 Task: For heading  Tahoma with underline.  font size for heading20,  'Change the font style of data to'Arial.  and font size to 12,  Change the alignment of both headline & data to Align left.  In the sheet  Data Analysis Templatebook
Action: Mouse moved to (110, 108)
Screenshot: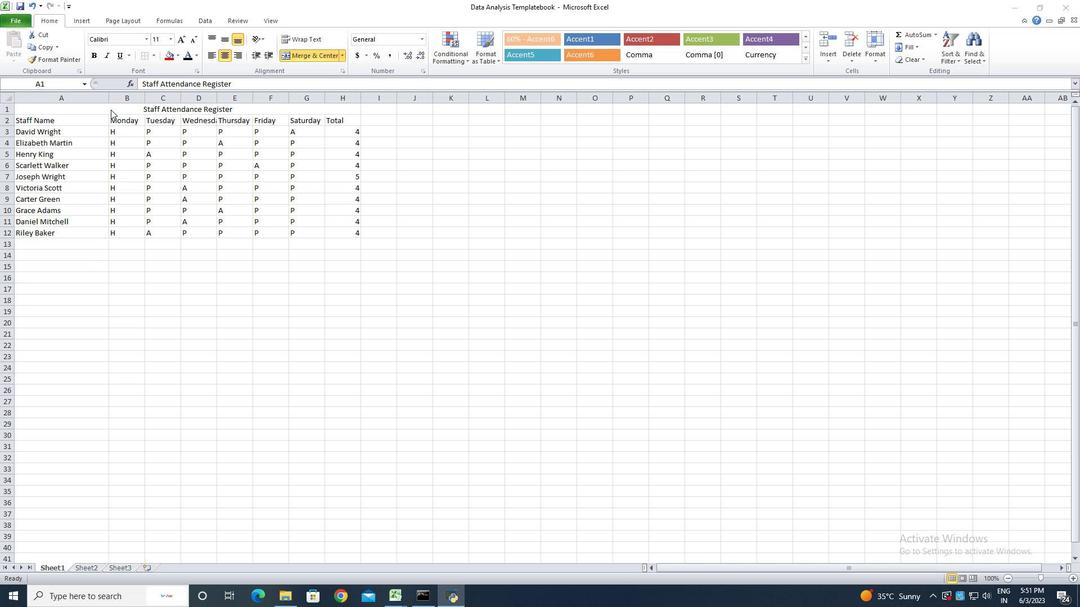 
Action: Mouse pressed left at (110, 108)
Screenshot: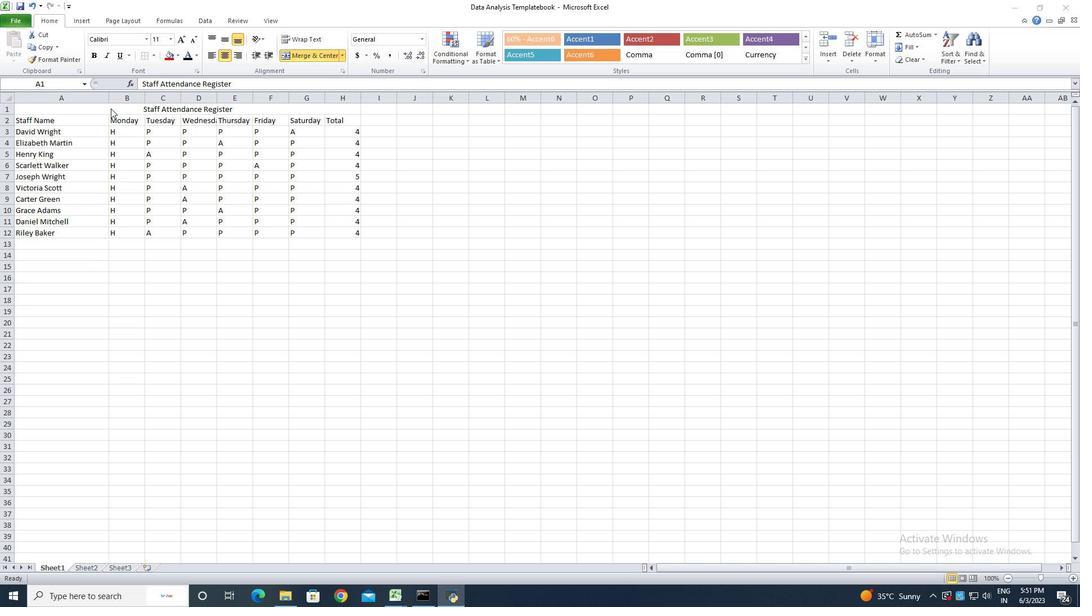 
Action: Mouse moved to (144, 39)
Screenshot: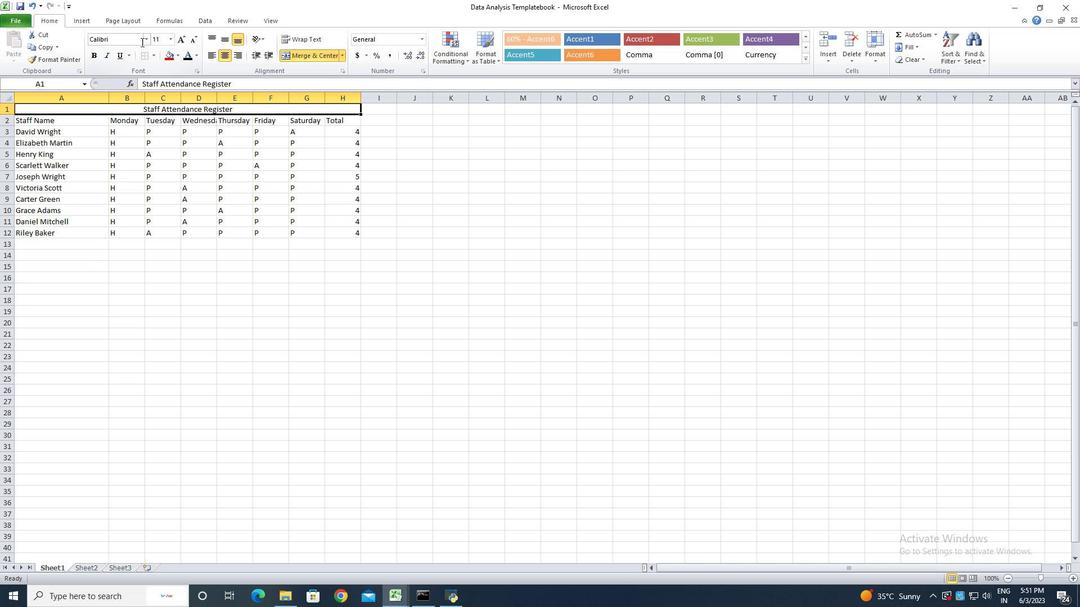 
Action: Mouse pressed left at (144, 39)
Screenshot: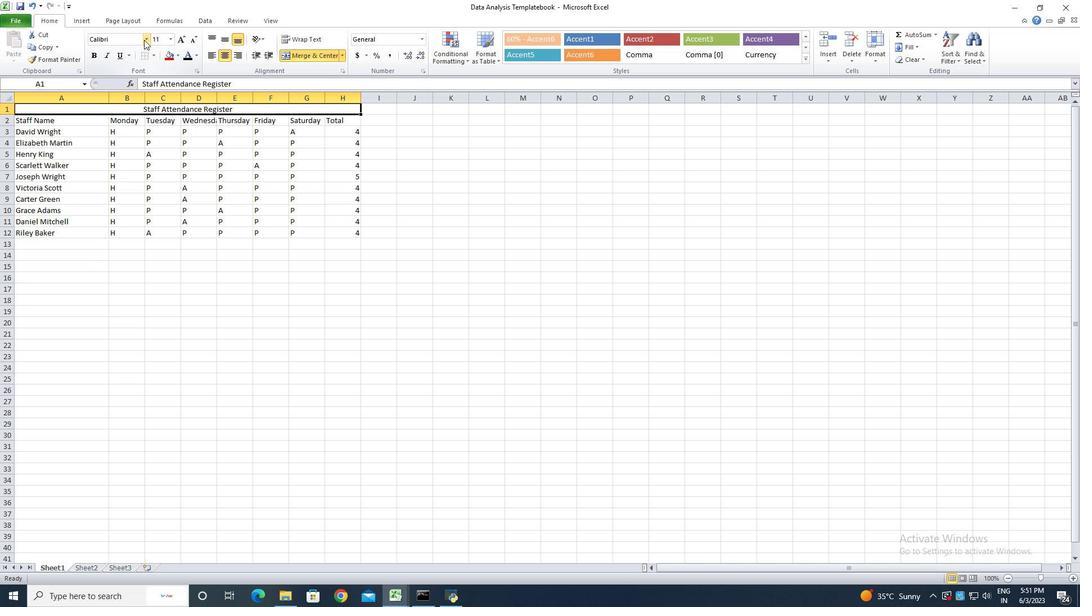 
Action: Mouse moved to (142, 39)
Screenshot: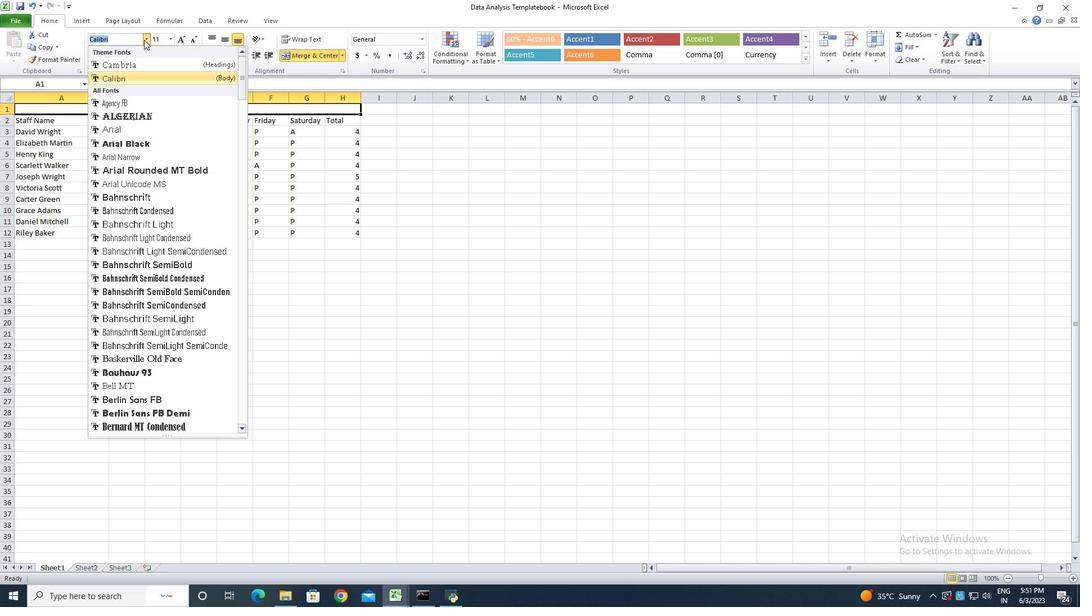 
Action: Key pressed <Key.shift><Key.shift><Key.shift>Tahoma
Screenshot: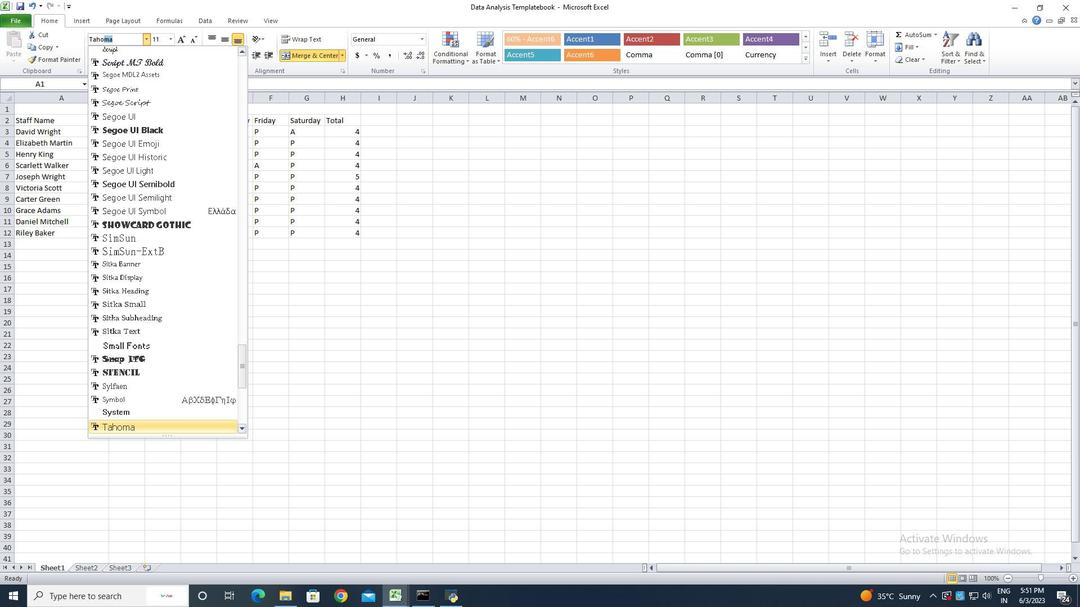 
Action: Mouse moved to (127, 430)
Screenshot: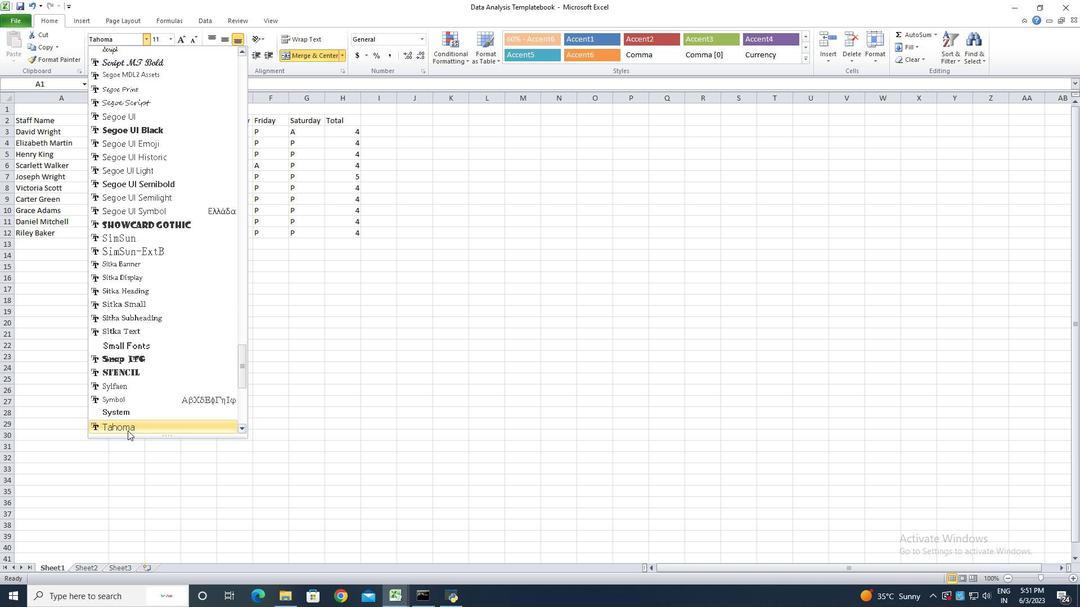 
Action: Mouse pressed left at (127, 430)
Screenshot: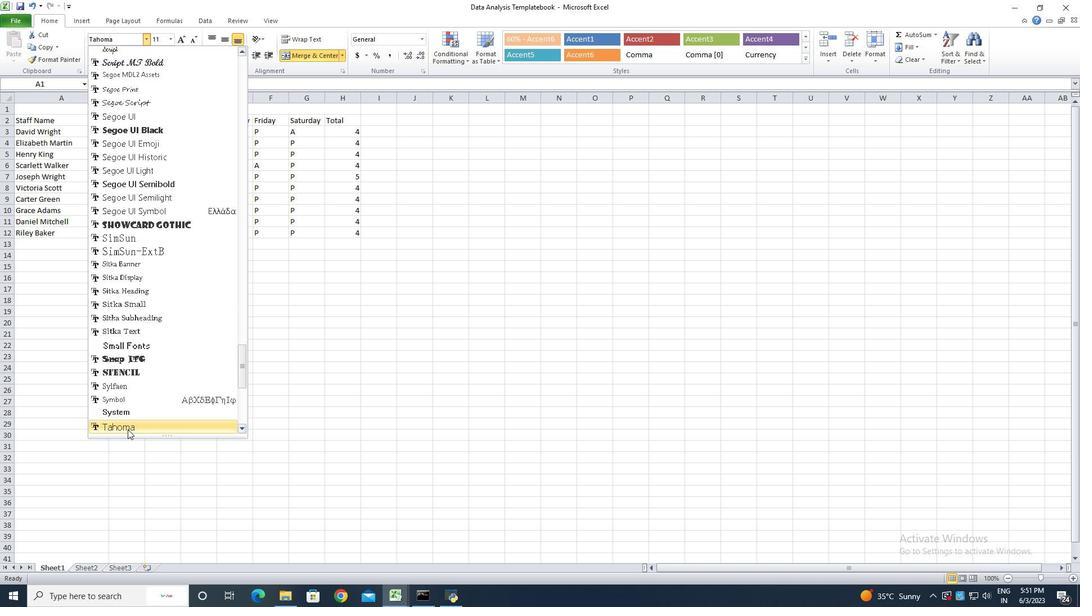 
Action: Mouse moved to (118, 57)
Screenshot: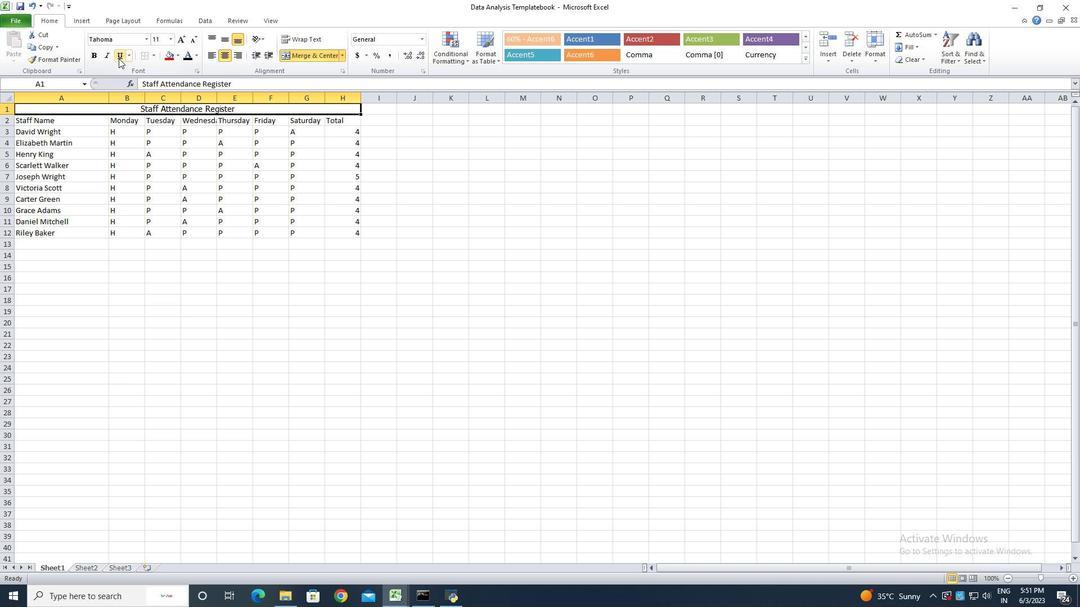 
Action: Mouse pressed left at (118, 57)
Screenshot: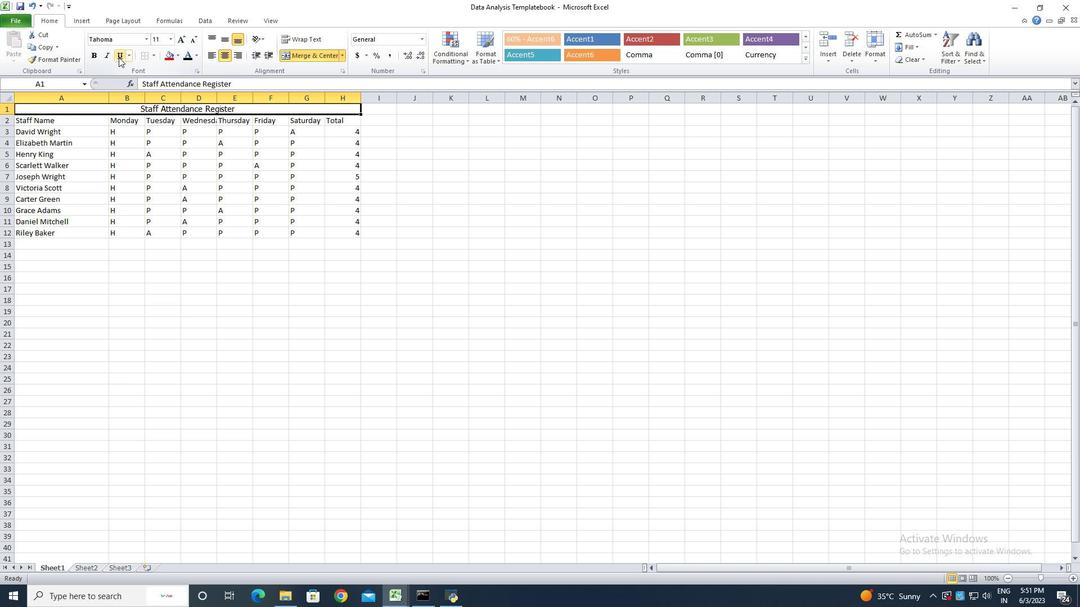 
Action: Mouse moved to (181, 37)
Screenshot: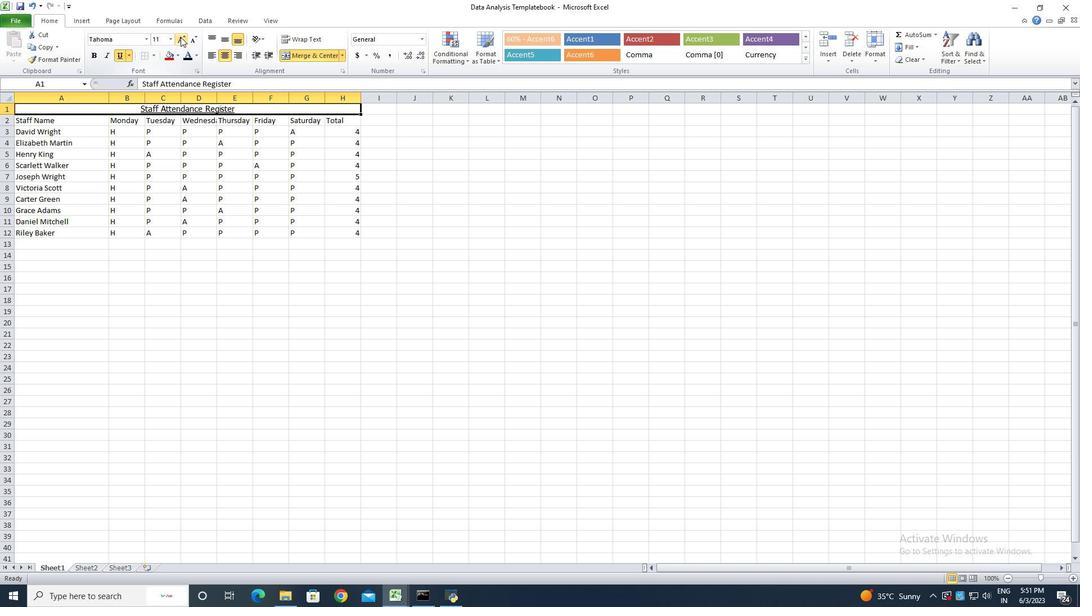 
Action: Mouse pressed left at (181, 37)
Screenshot: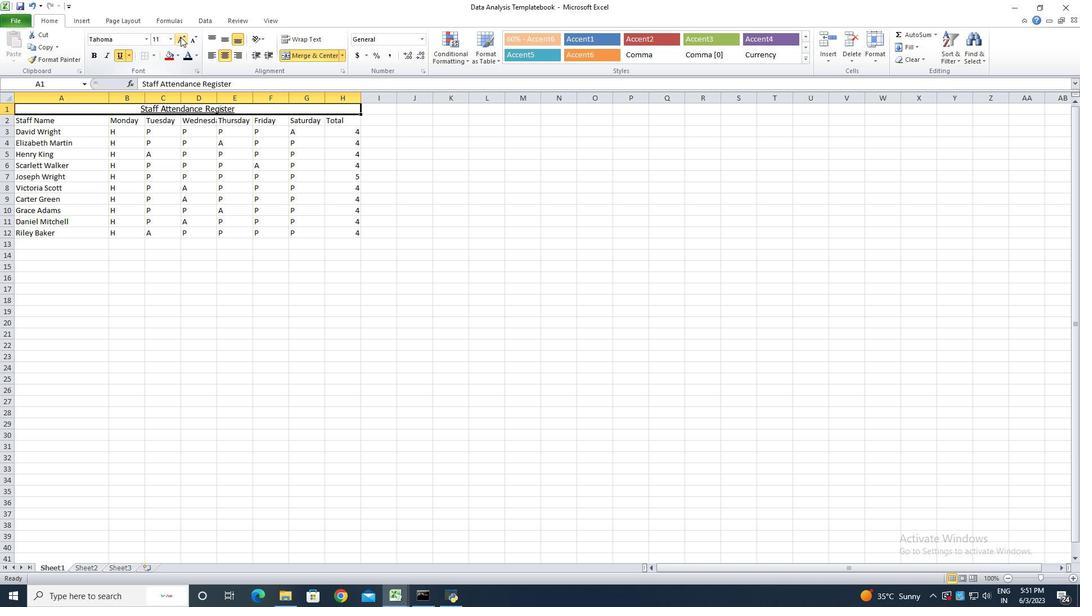 
Action: Mouse pressed left at (181, 37)
Screenshot: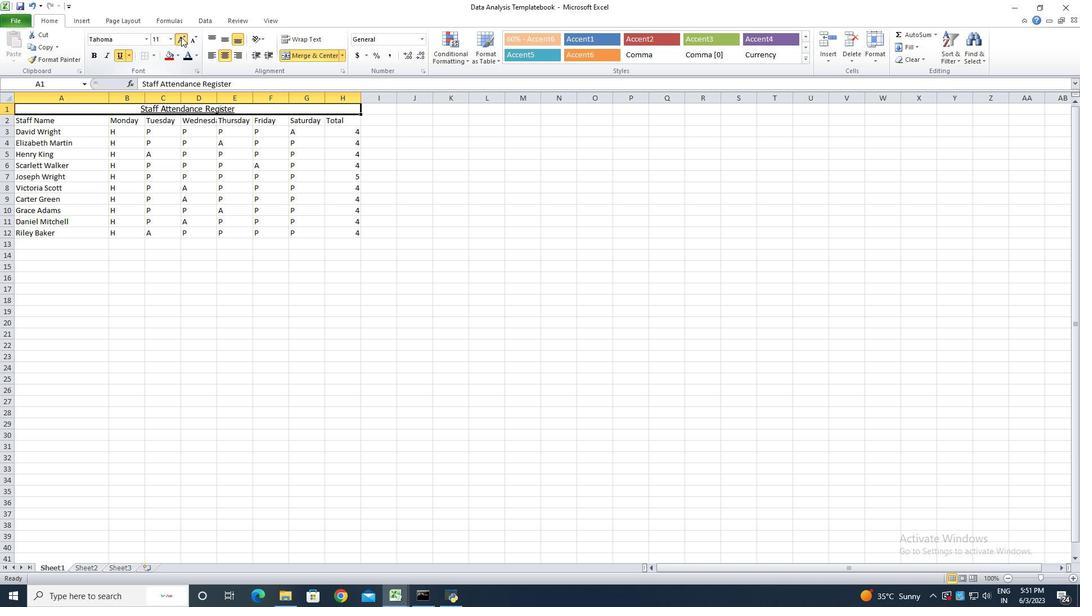 
Action: Mouse pressed left at (181, 37)
Screenshot: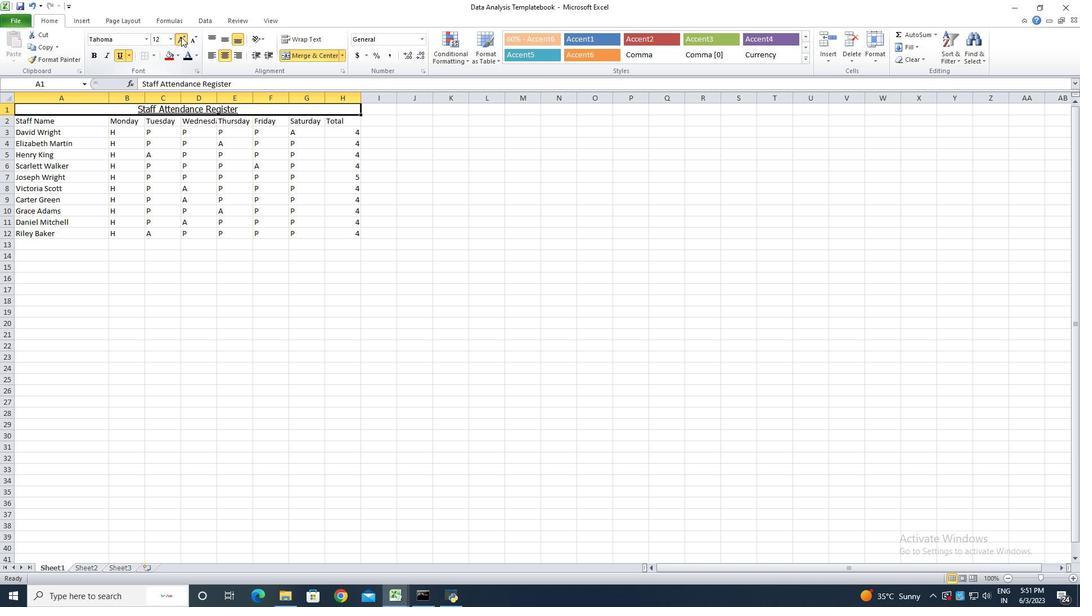 
Action: Mouse pressed left at (181, 37)
Screenshot: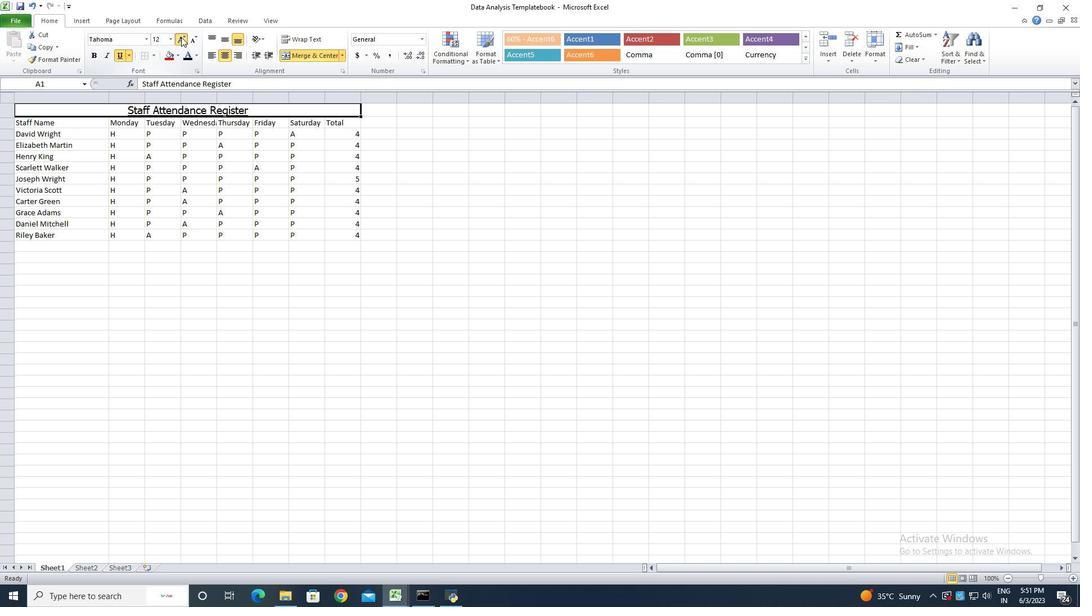 
Action: Mouse pressed left at (181, 37)
Screenshot: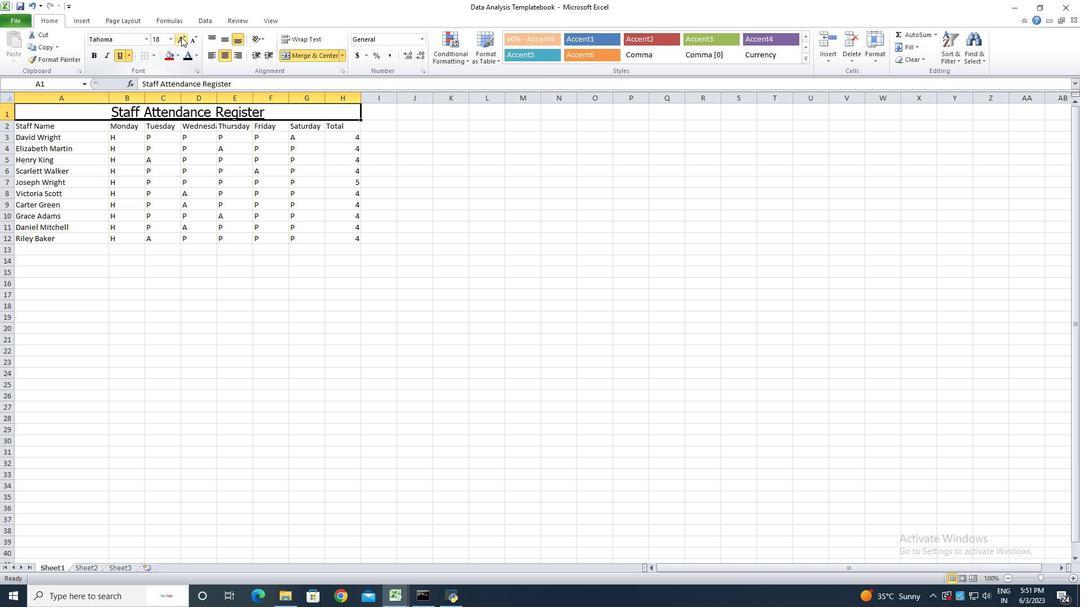 
Action: Mouse moved to (105, 278)
Screenshot: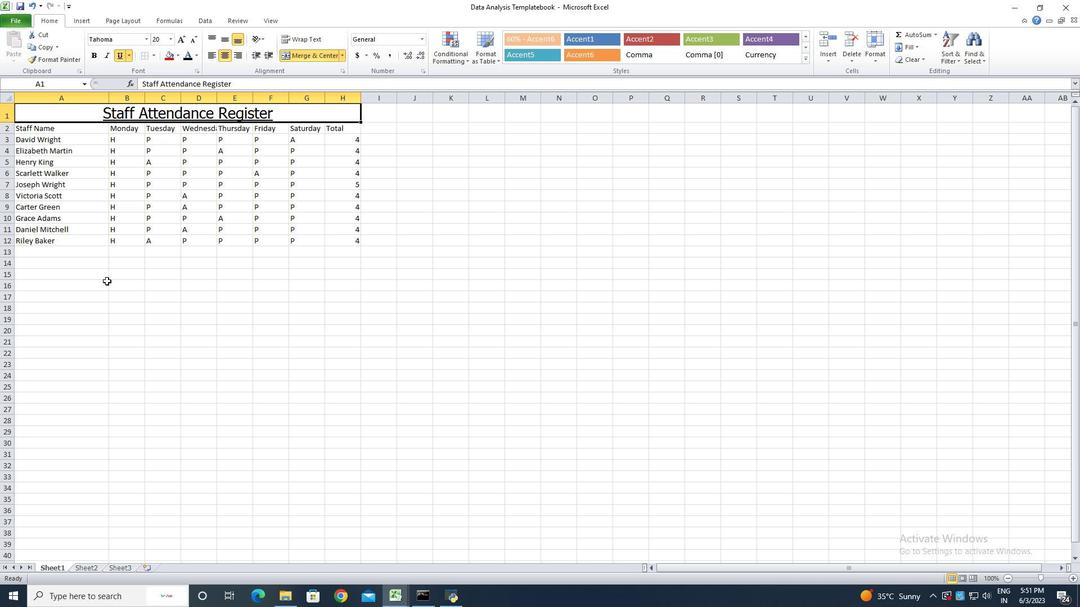 
Action: Mouse pressed left at (105, 278)
Screenshot: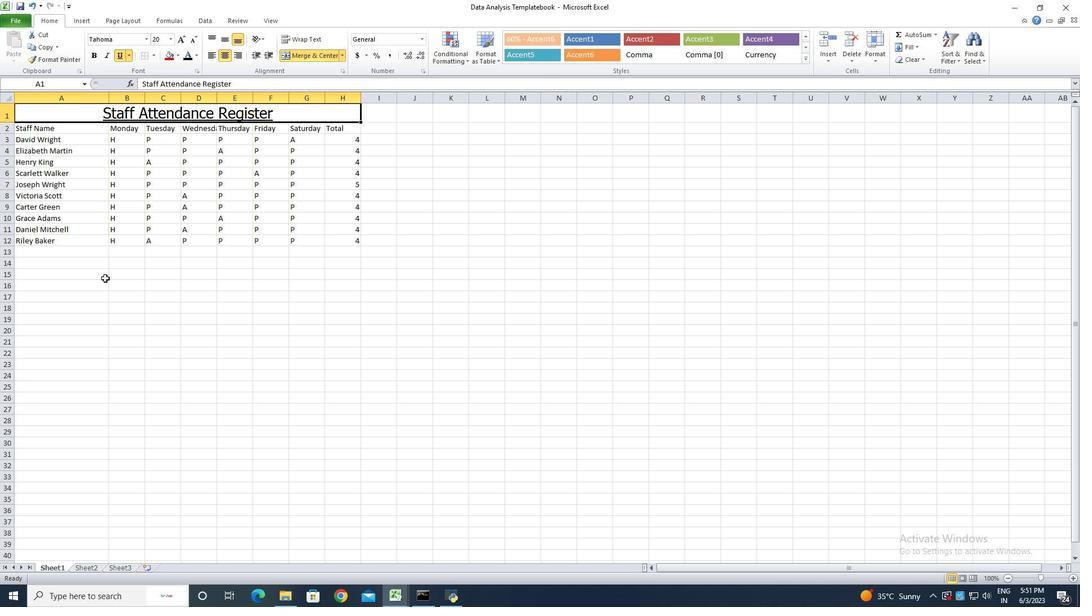 
Action: Mouse moved to (67, 127)
Screenshot: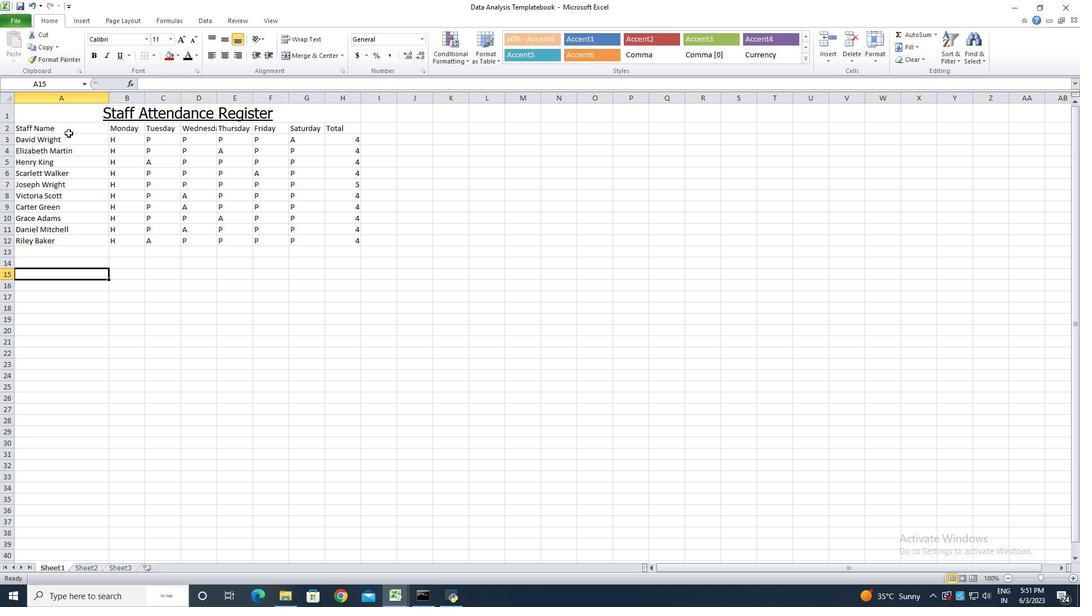 
Action: Mouse pressed left at (67, 127)
Screenshot: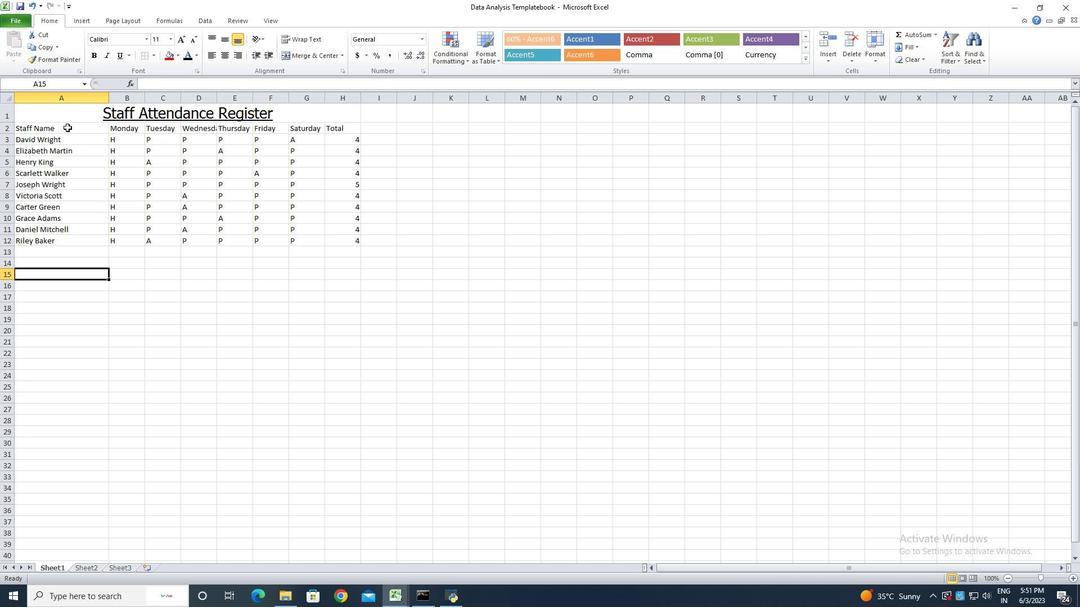 
Action: Mouse moved to (145, 38)
Screenshot: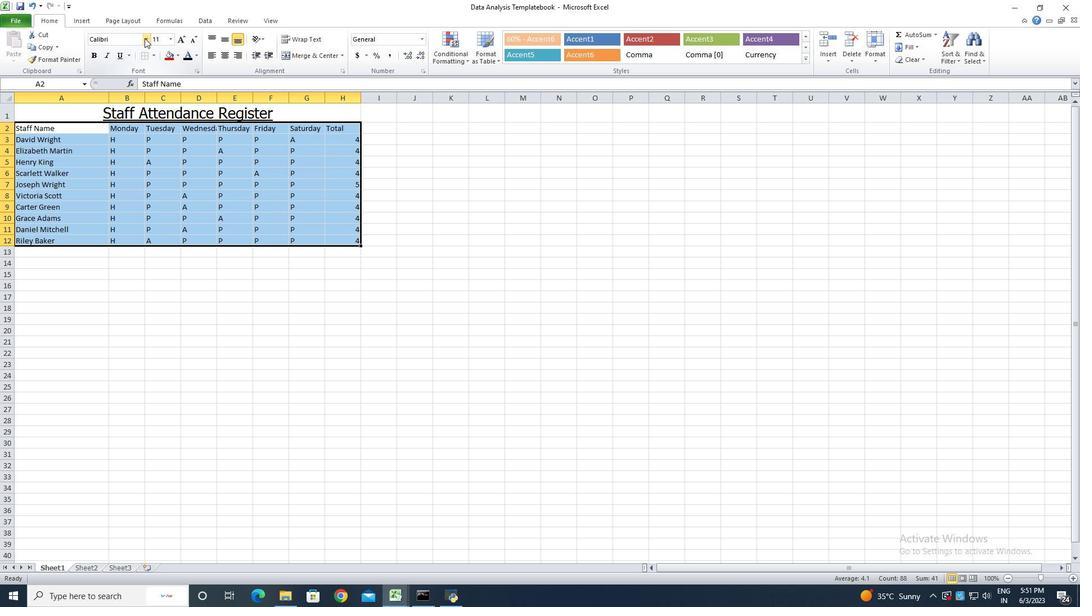
Action: Mouse pressed left at (145, 38)
Screenshot: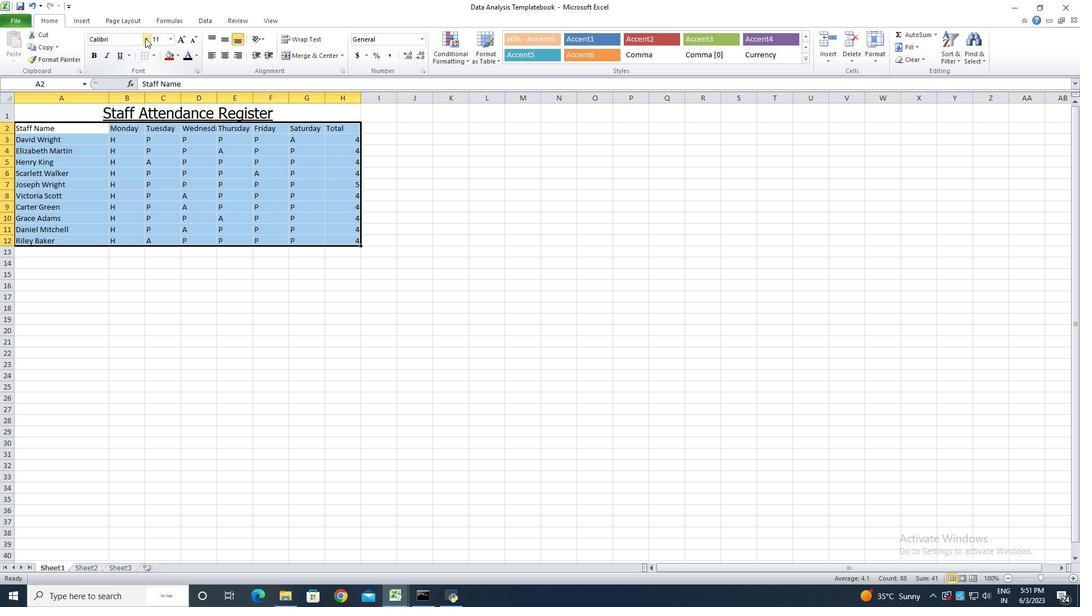 
Action: Mouse moved to (138, 127)
Screenshot: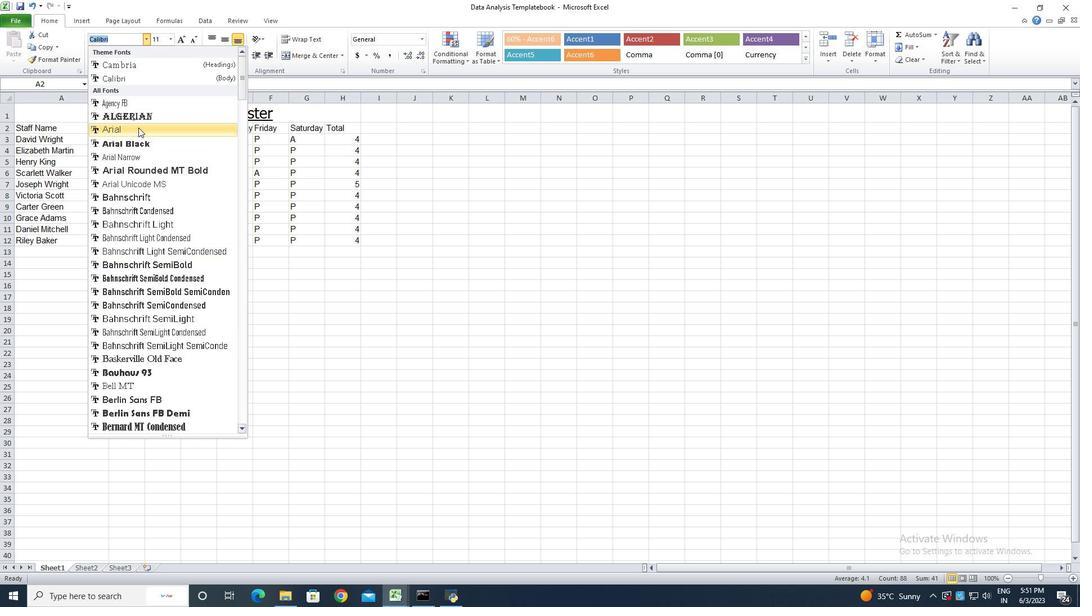 
Action: Mouse pressed left at (138, 127)
Screenshot: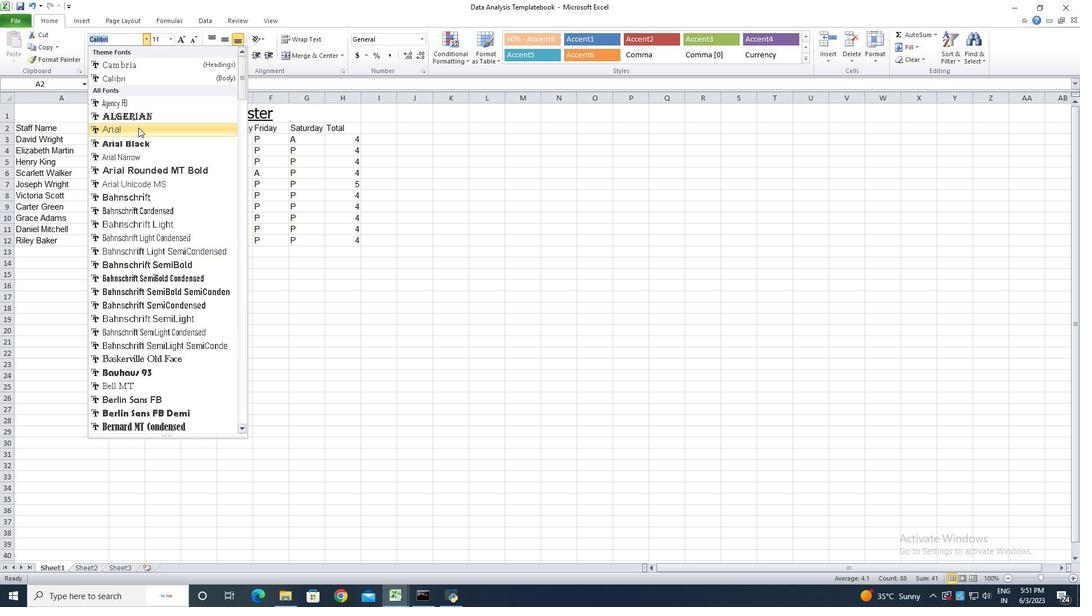 
Action: Mouse moved to (184, 36)
Screenshot: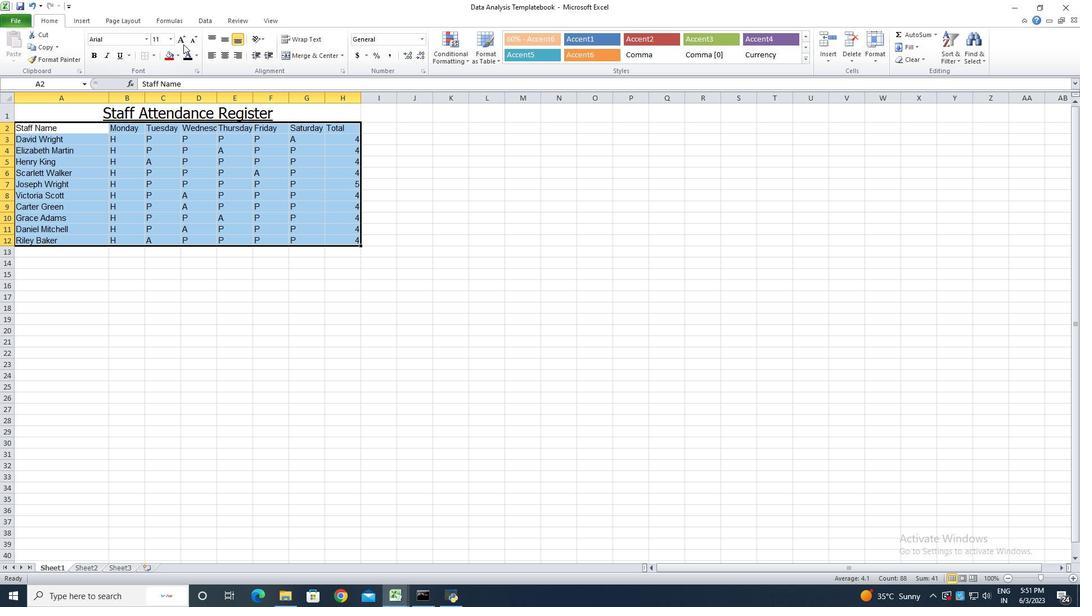 
Action: Mouse pressed left at (184, 36)
Screenshot: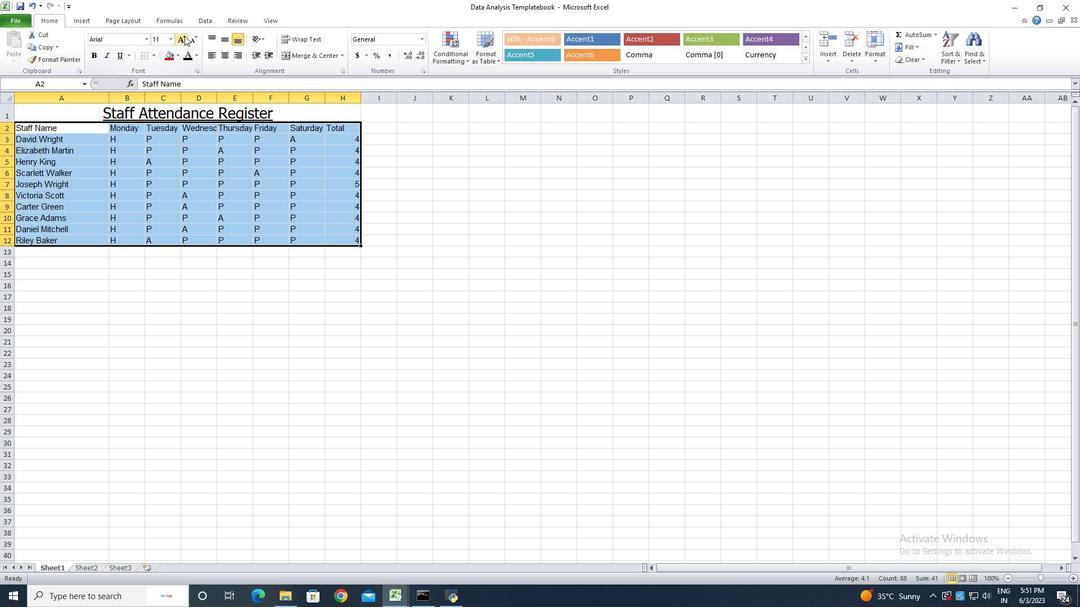 
Action: Mouse moved to (146, 302)
Screenshot: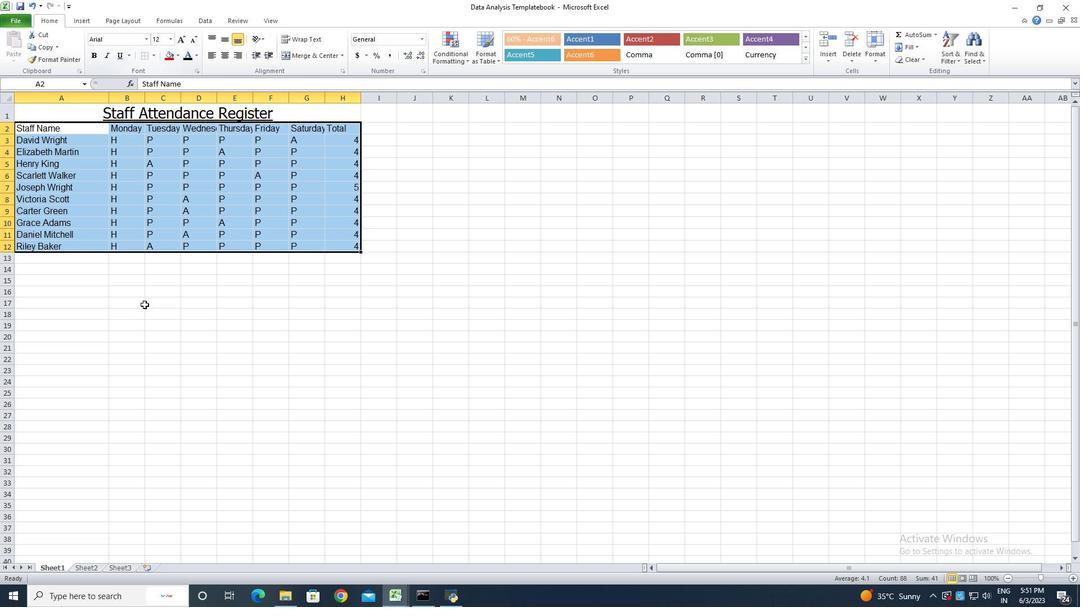 
Action: Mouse pressed left at (146, 302)
Screenshot: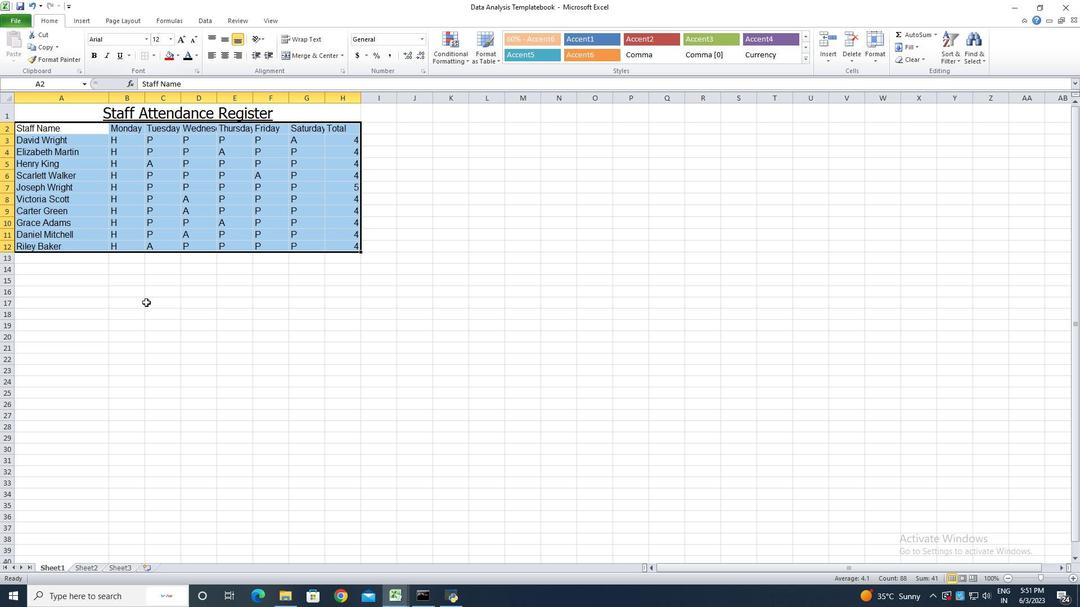 
Action: Mouse moved to (110, 101)
Screenshot: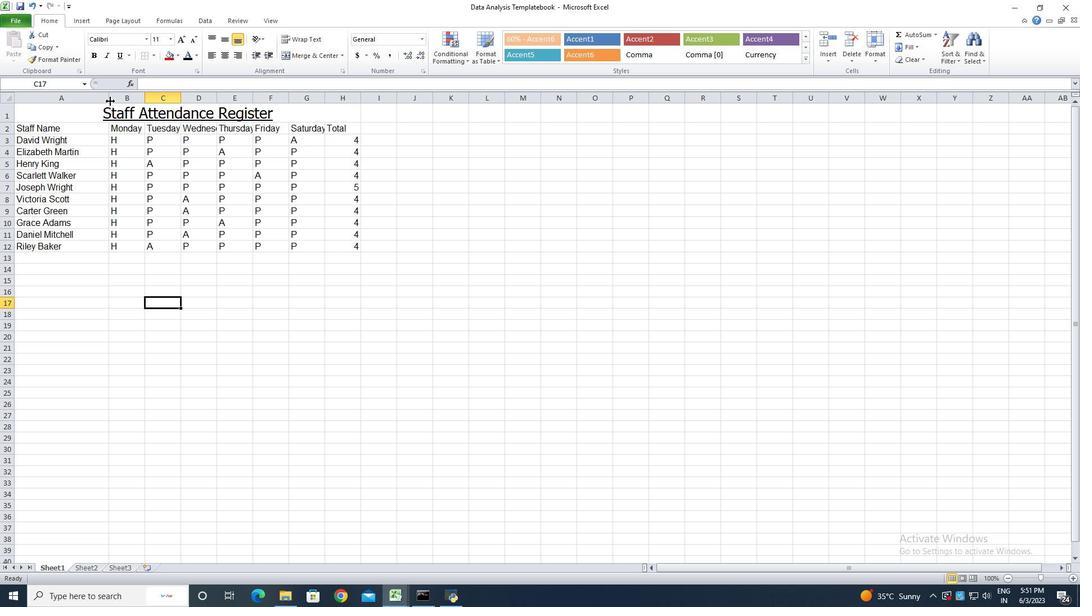 
Action: Mouse pressed left at (110, 101)
Screenshot: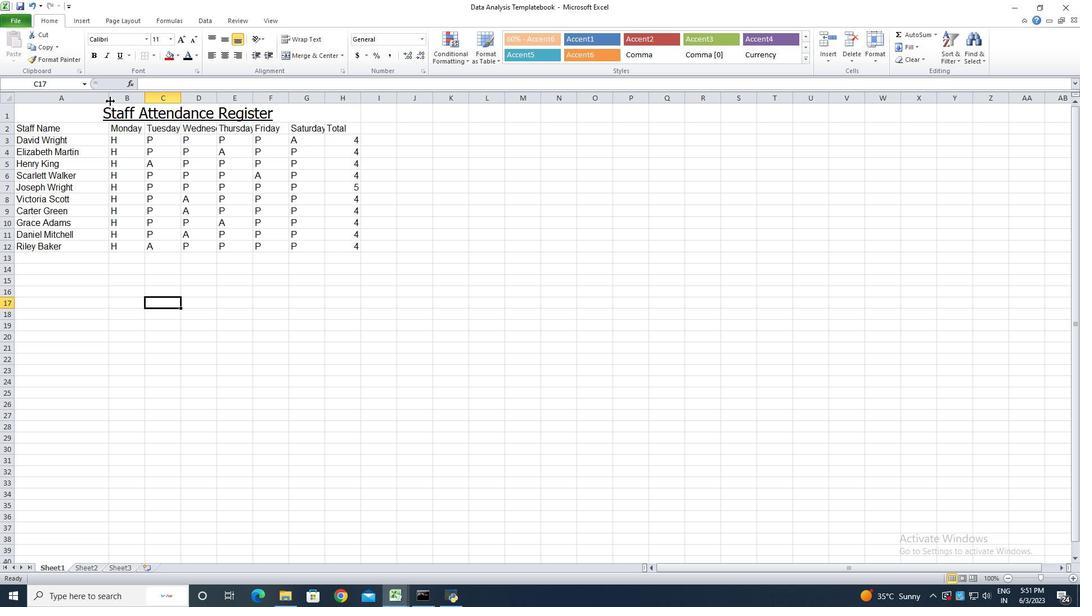 
Action: Mouse pressed left at (110, 101)
Screenshot: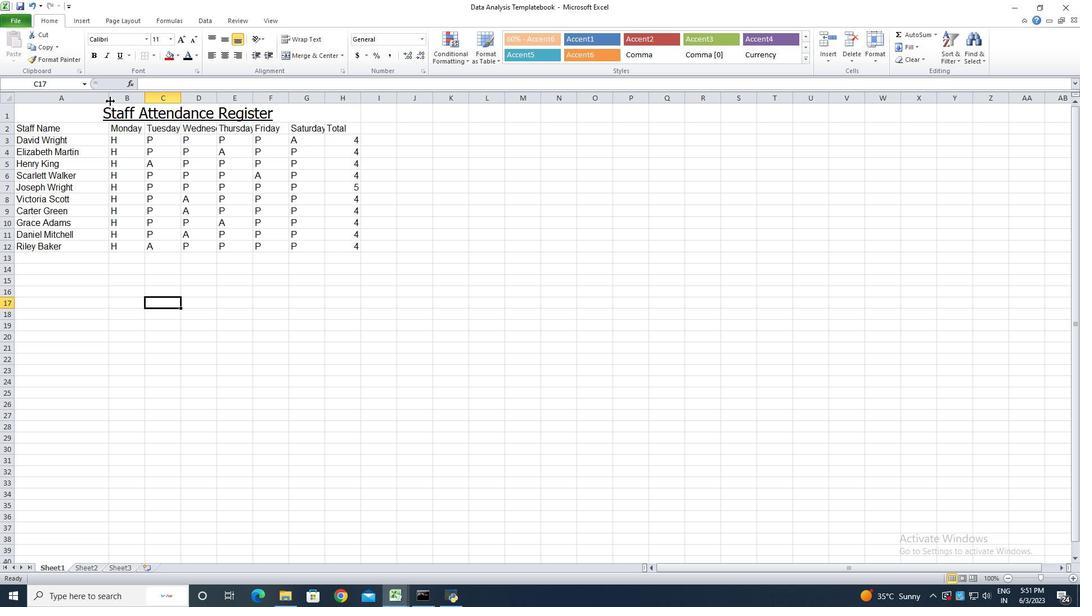 
Action: Mouse moved to (118, 99)
Screenshot: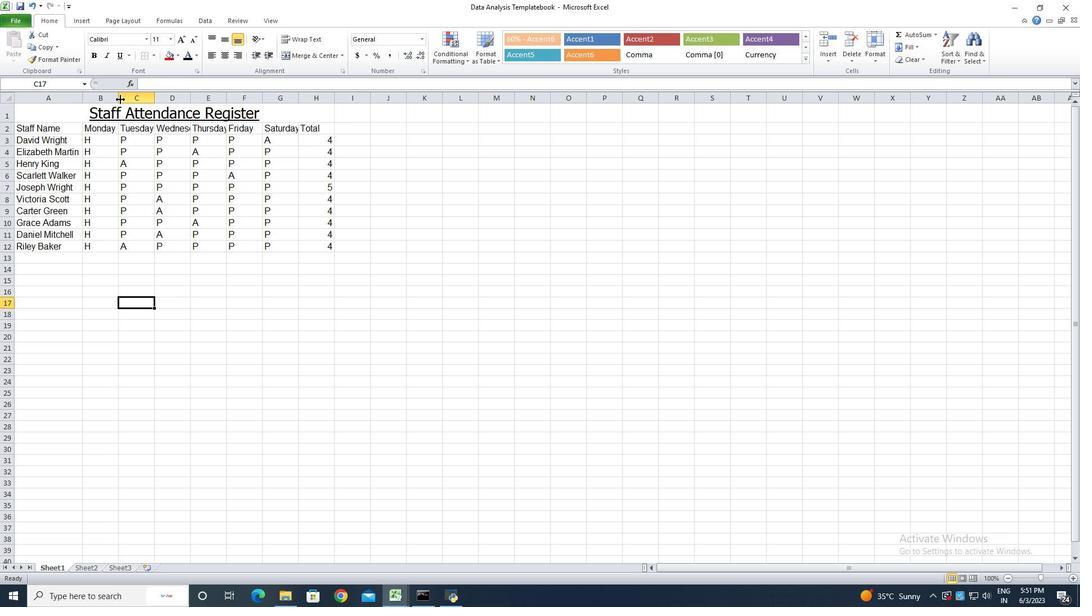 
Action: Mouse pressed left at (118, 99)
Screenshot: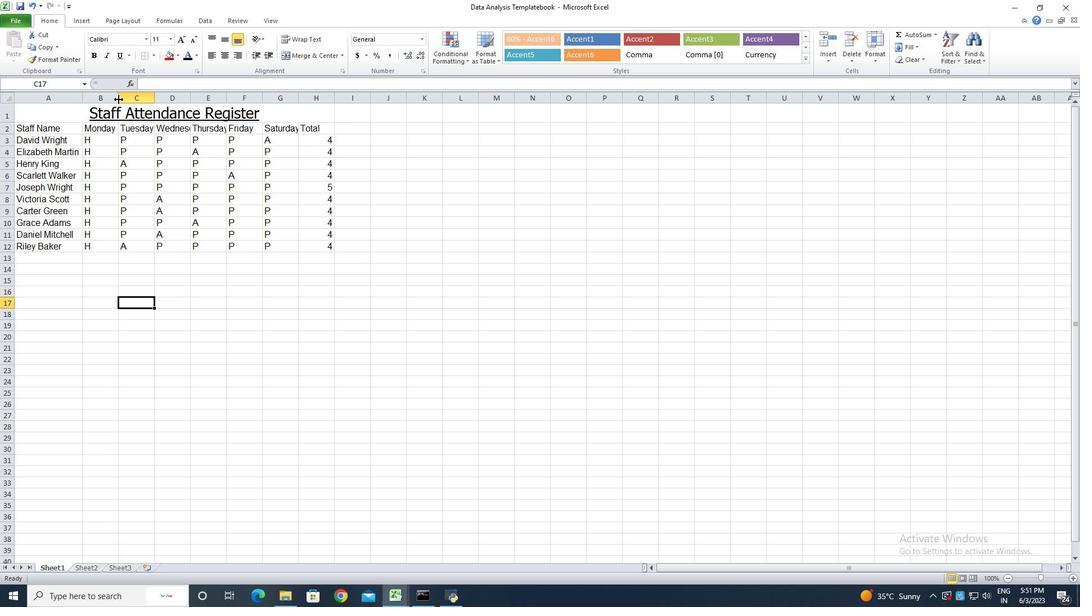 
Action: Mouse pressed left at (118, 99)
Screenshot: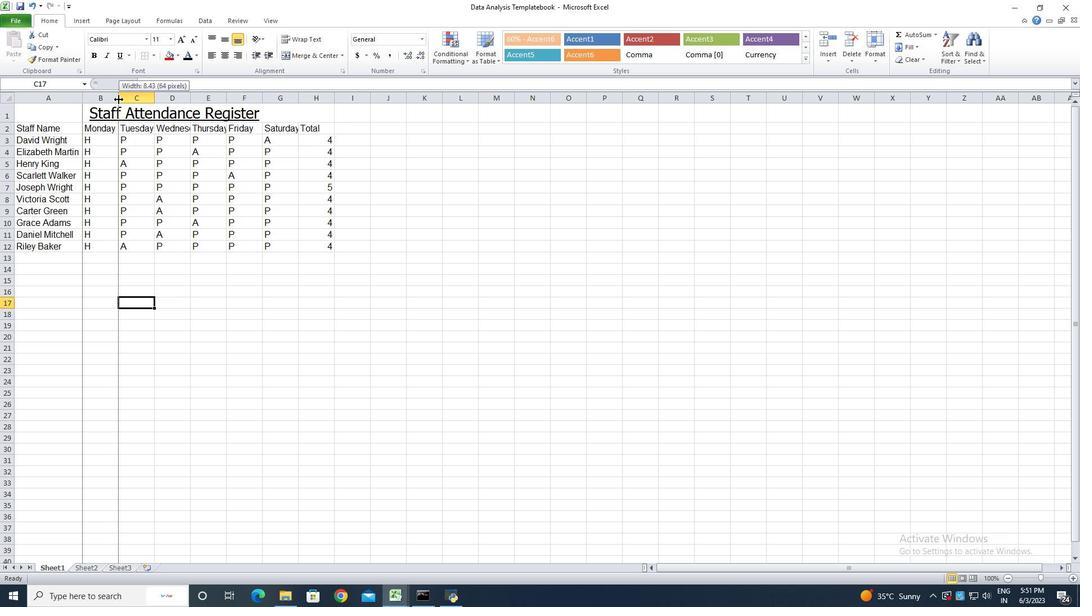 
Action: Mouse moved to (154, 100)
Screenshot: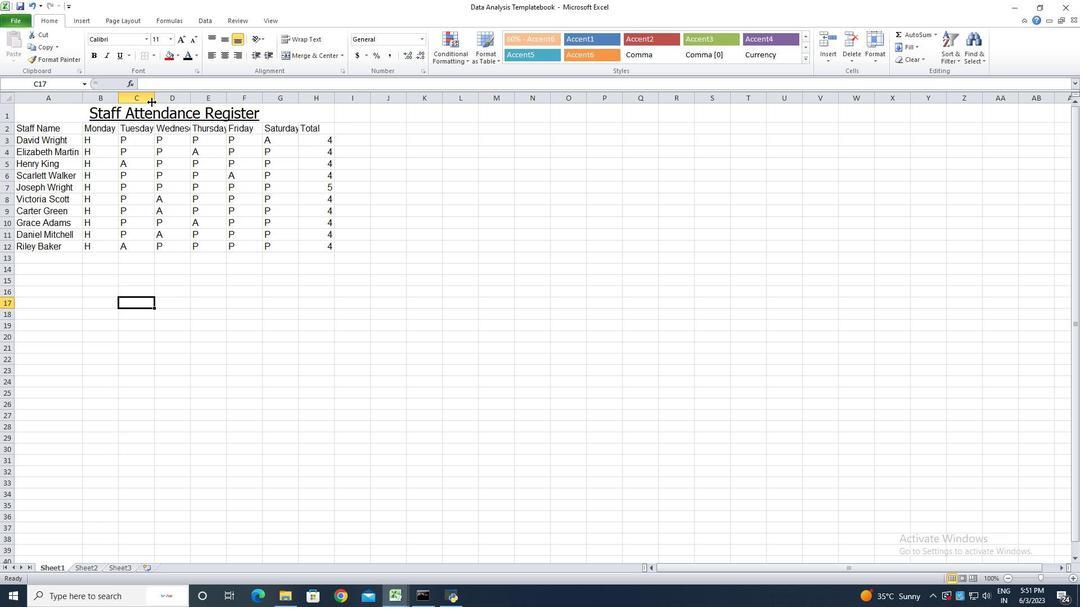 
Action: Mouse pressed left at (154, 100)
Screenshot: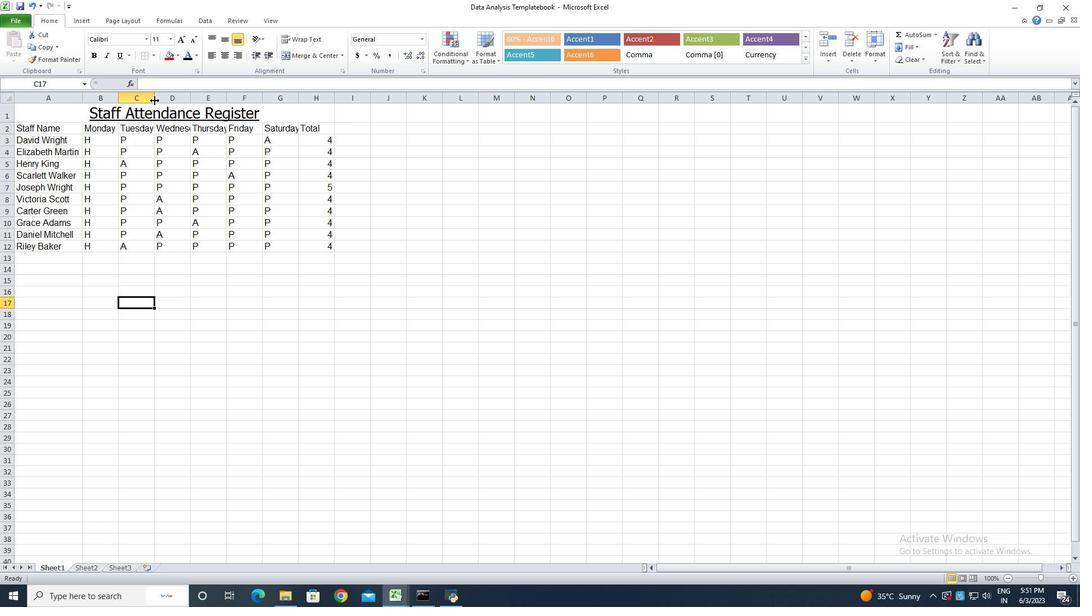 
Action: Mouse pressed left at (154, 100)
Screenshot: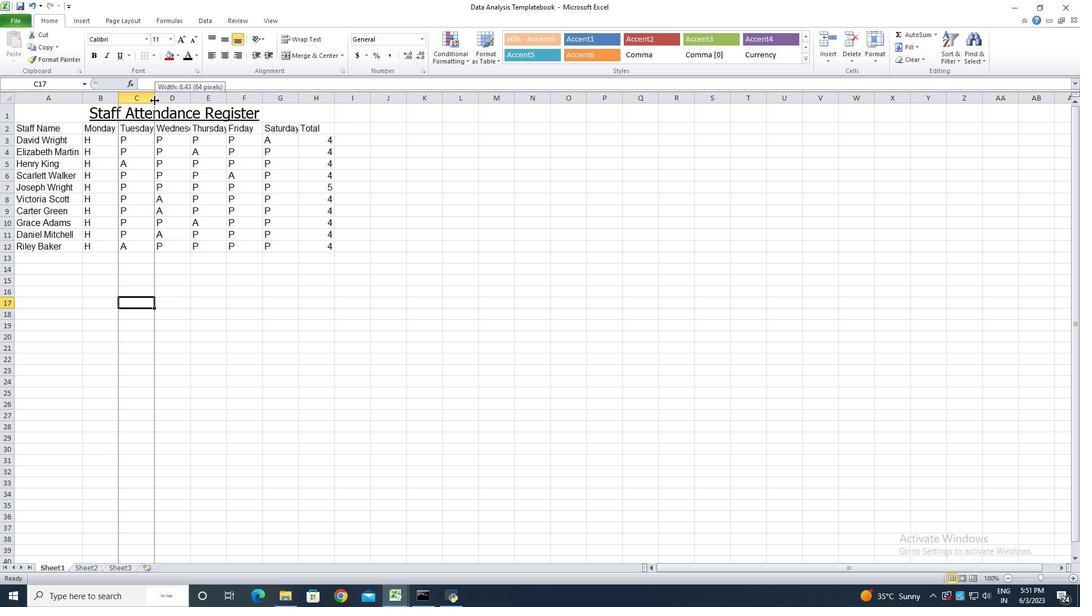 
Action: Mouse moved to (192, 101)
Screenshot: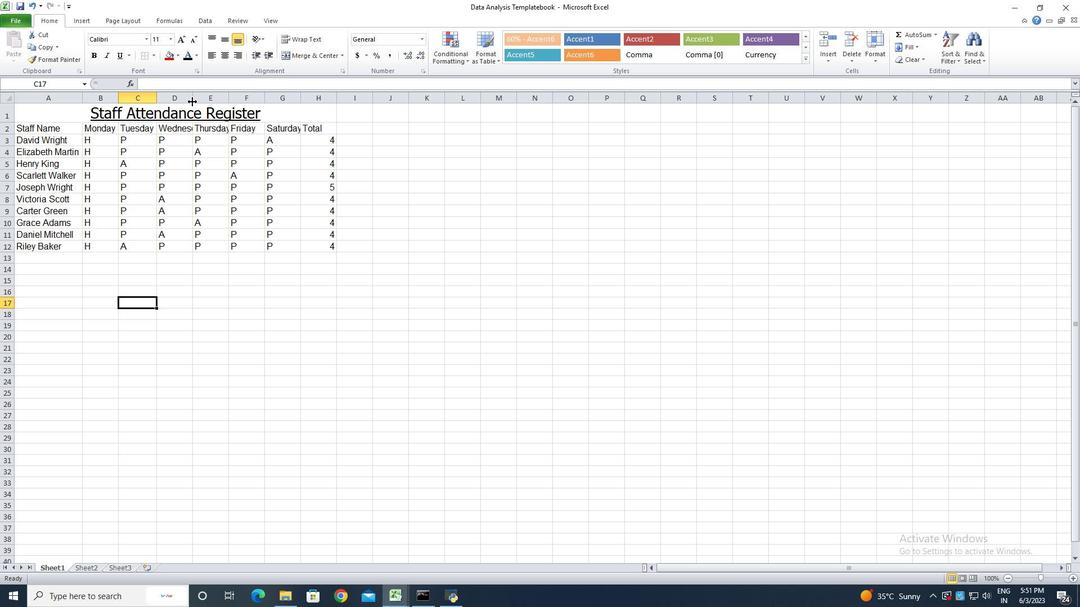 
Action: Mouse pressed left at (192, 101)
Screenshot: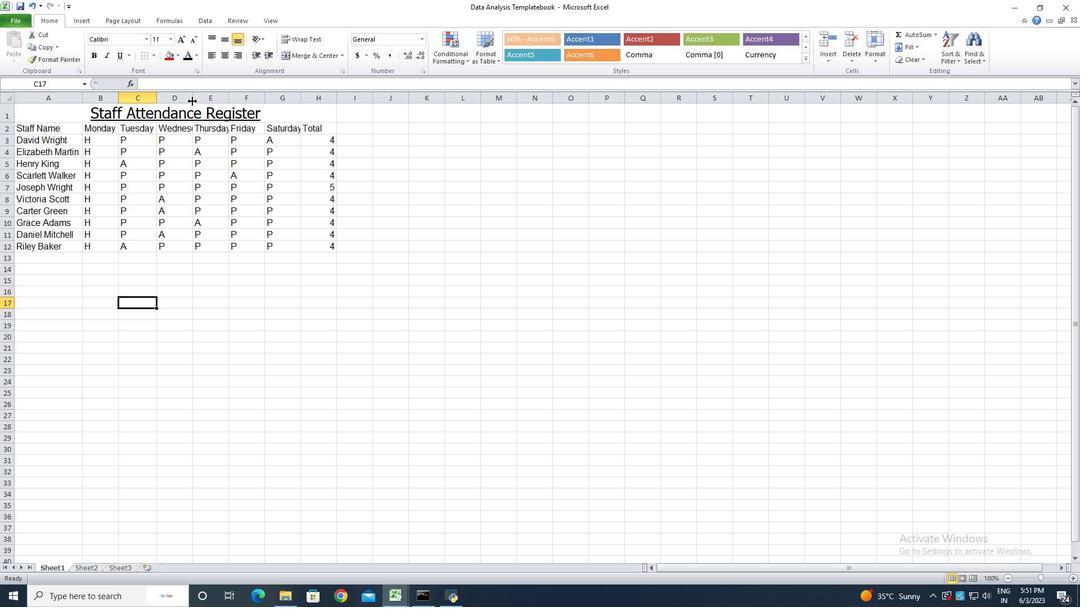 
Action: Mouse pressed left at (192, 101)
Screenshot: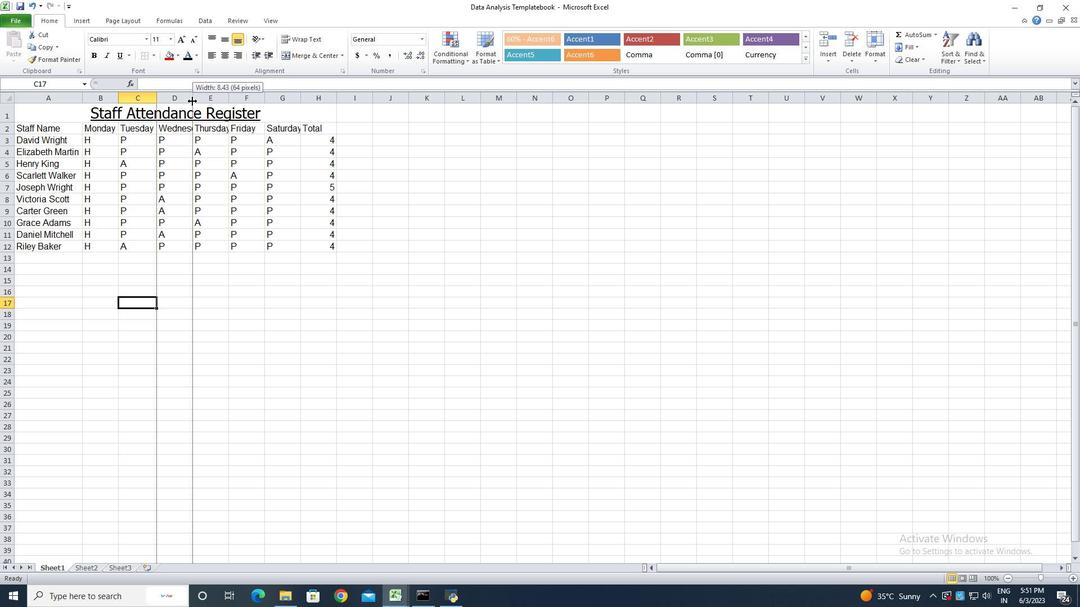 
Action: Mouse moved to (244, 100)
Screenshot: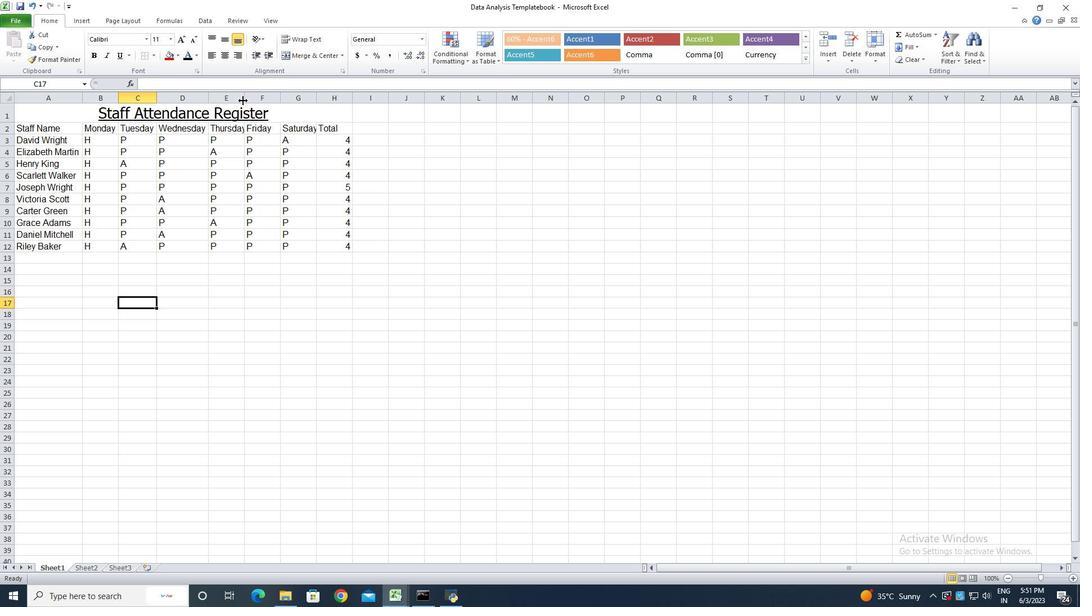 
Action: Mouse pressed left at (244, 100)
Screenshot: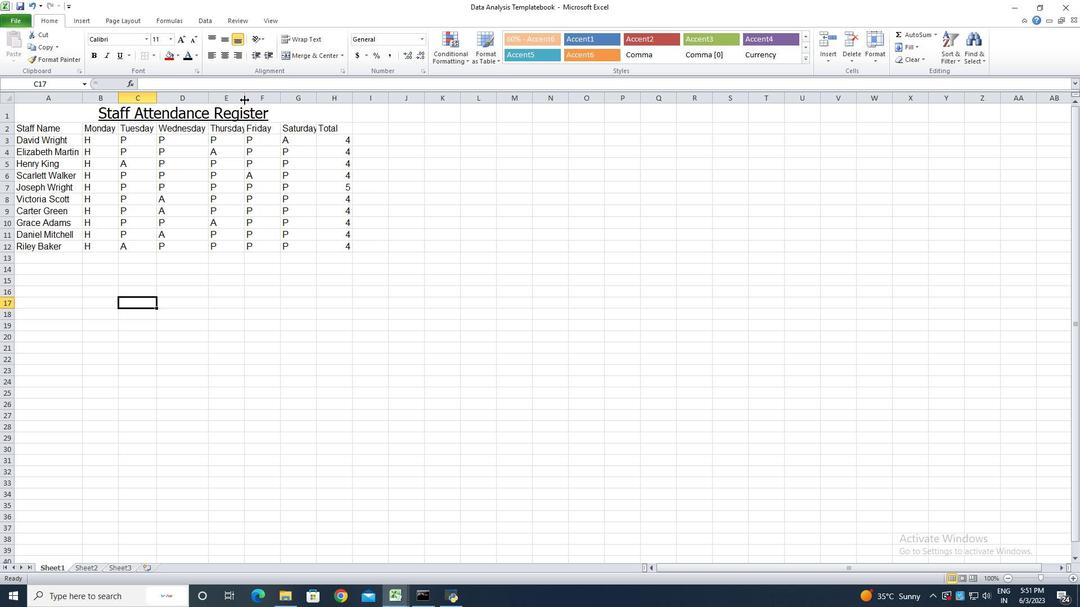
Action: Mouse pressed left at (244, 100)
Screenshot: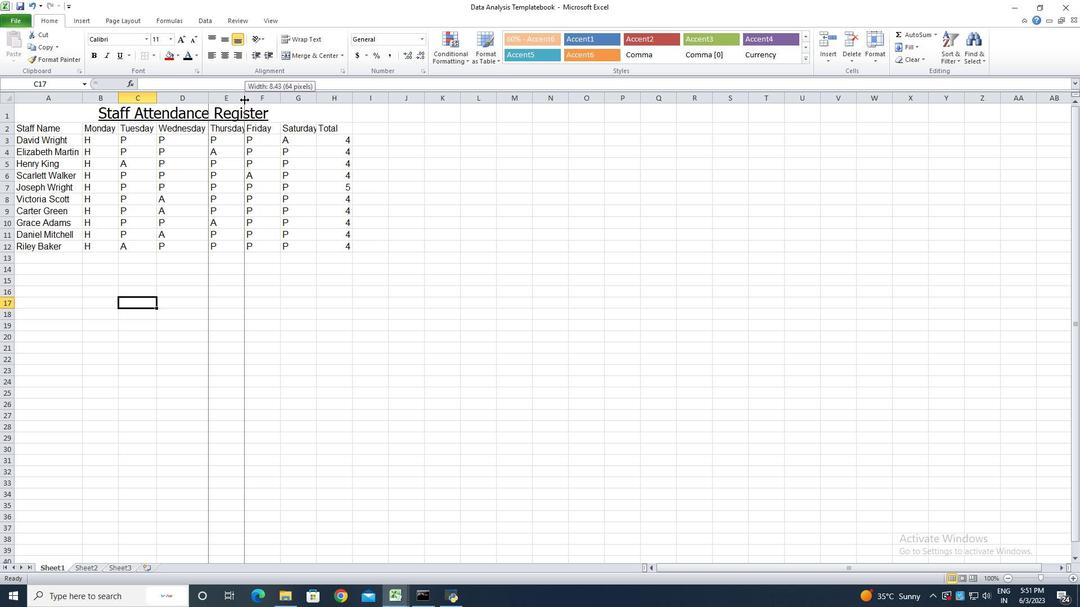 
Action: Mouse moved to (284, 99)
Screenshot: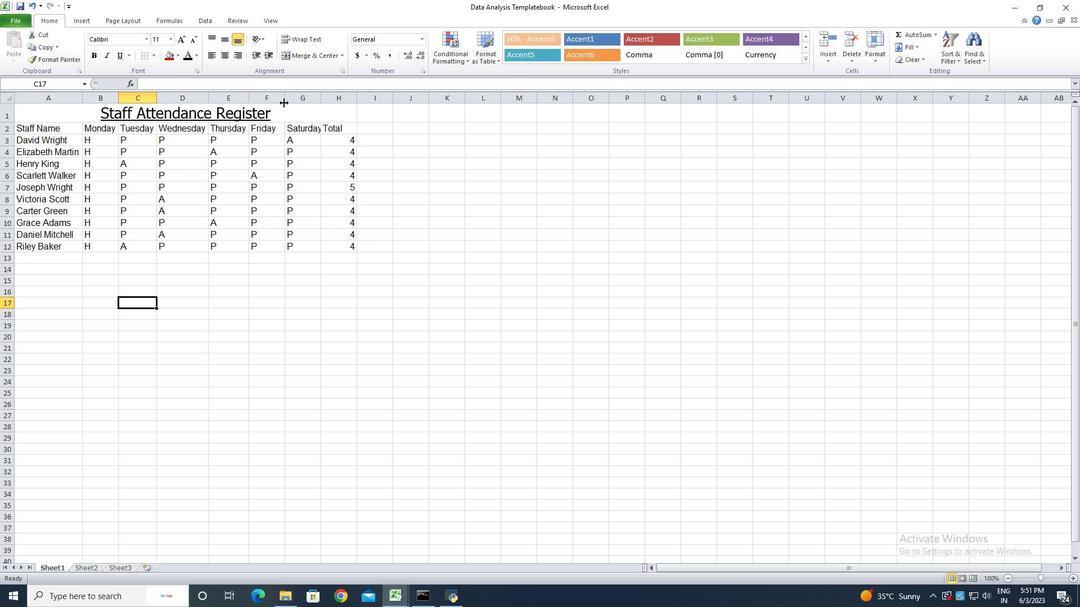 
Action: Mouse pressed left at (284, 99)
Screenshot: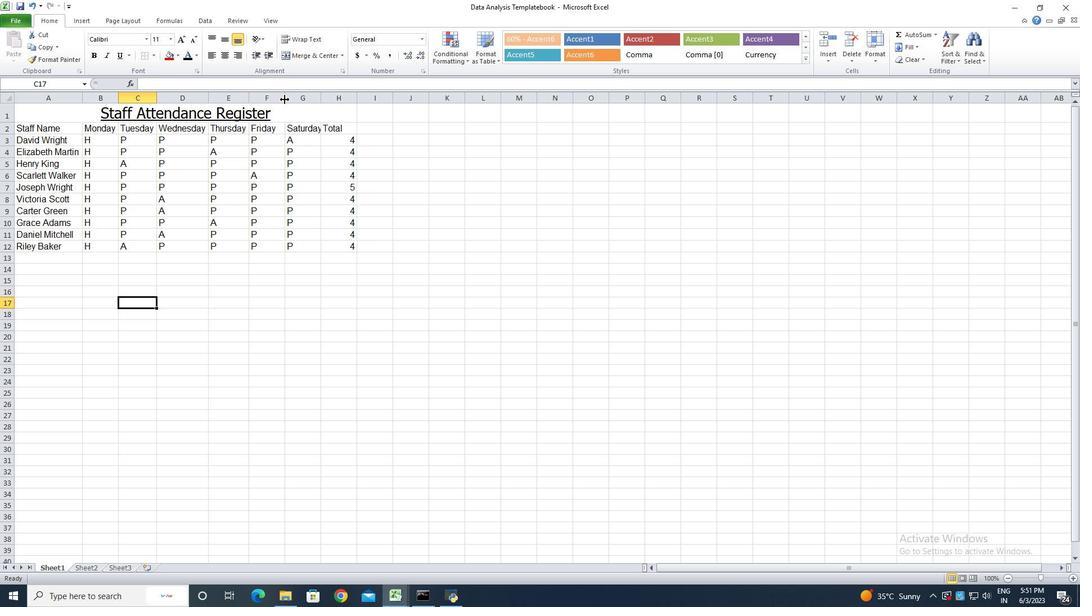 
Action: Mouse pressed left at (284, 99)
Screenshot: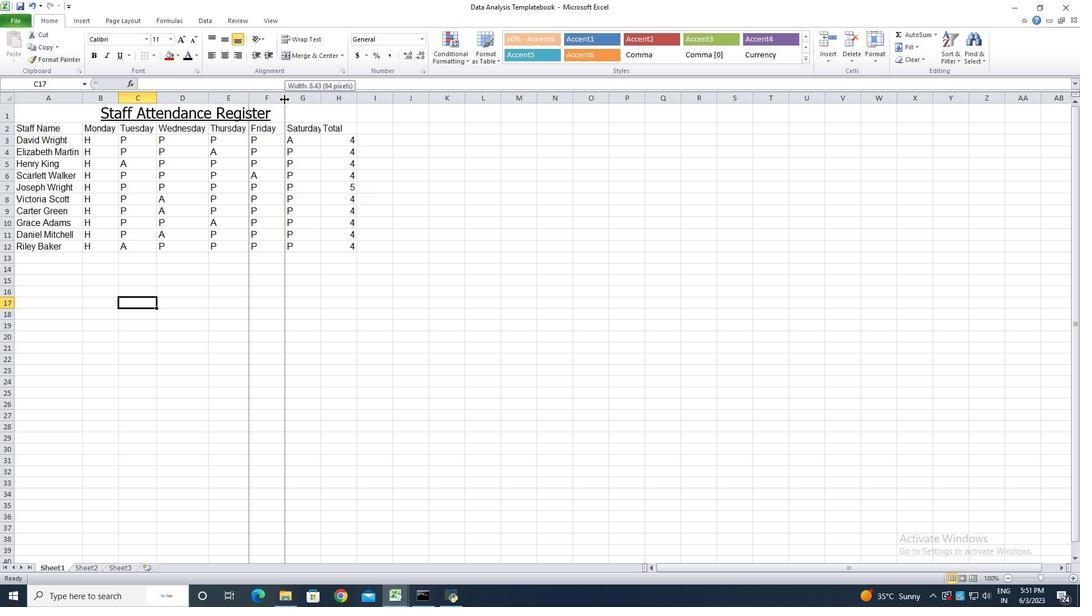 
Action: Mouse moved to (315, 101)
Screenshot: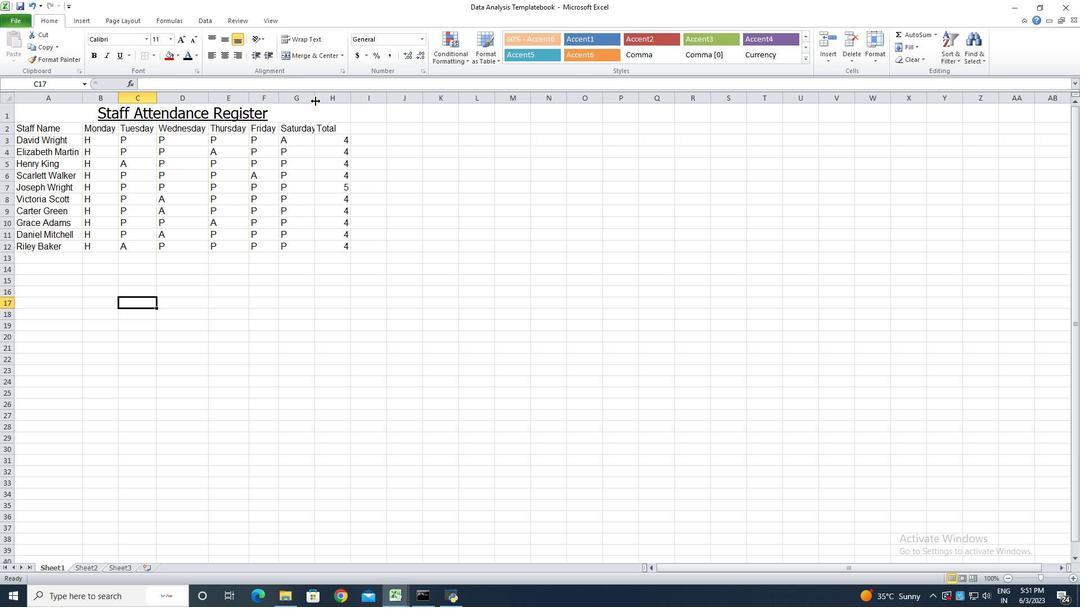 
Action: Mouse pressed left at (315, 101)
Screenshot: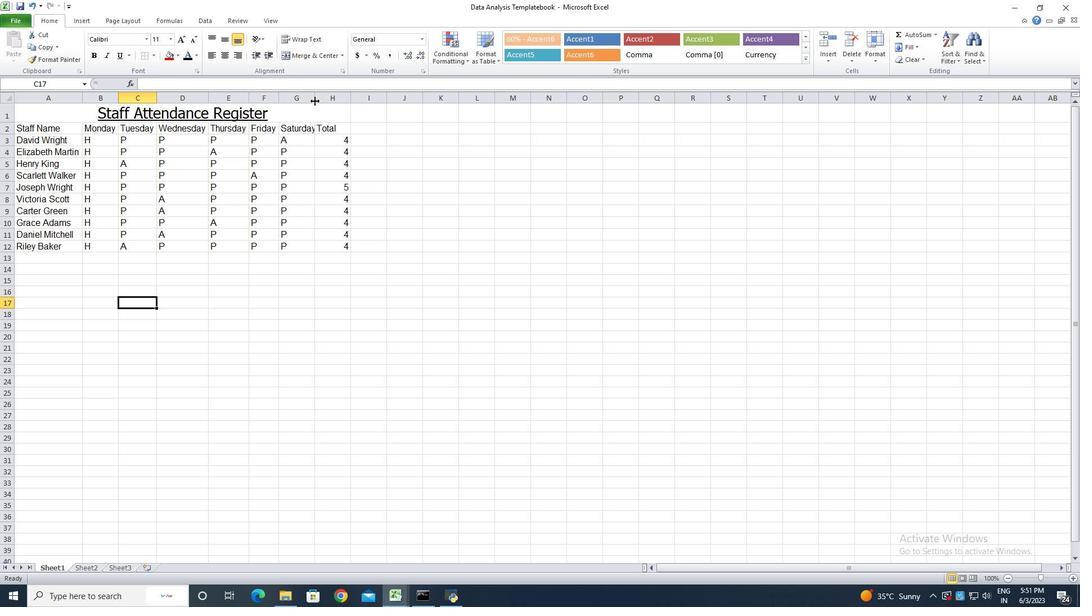 
Action: Mouse pressed left at (315, 101)
Screenshot: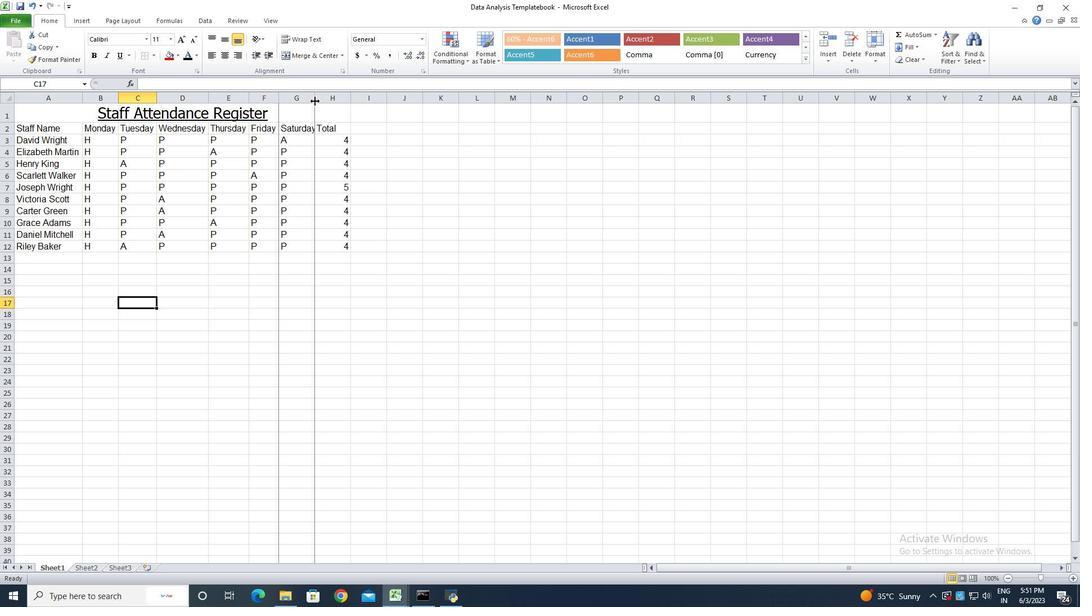 
Action: Mouse moved to (353, 100)
Screenshot: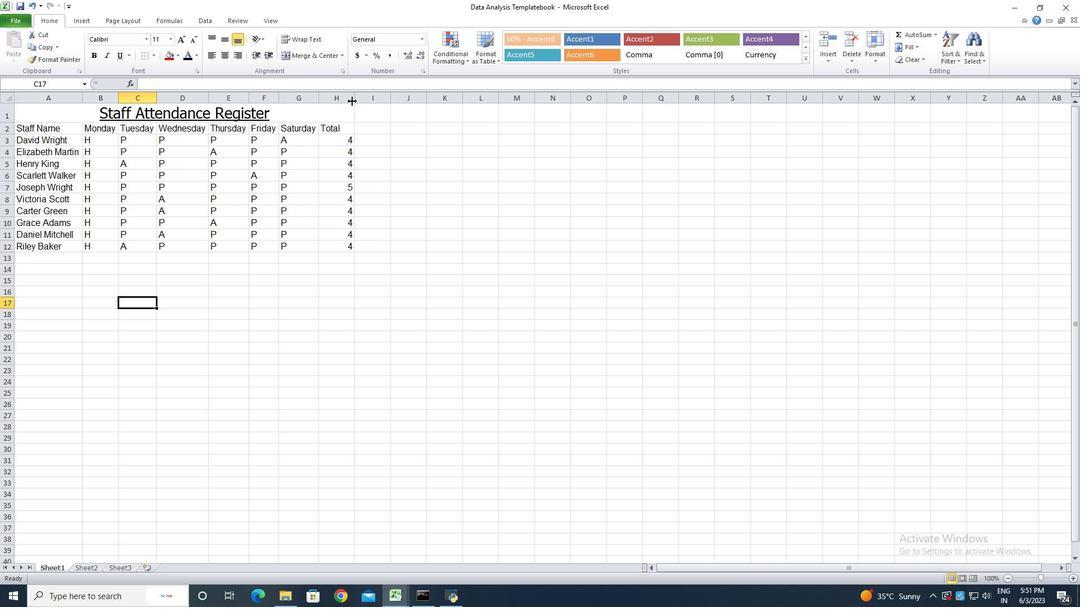 
Action: Mouse pressed left at (353, 100)
Screenshot: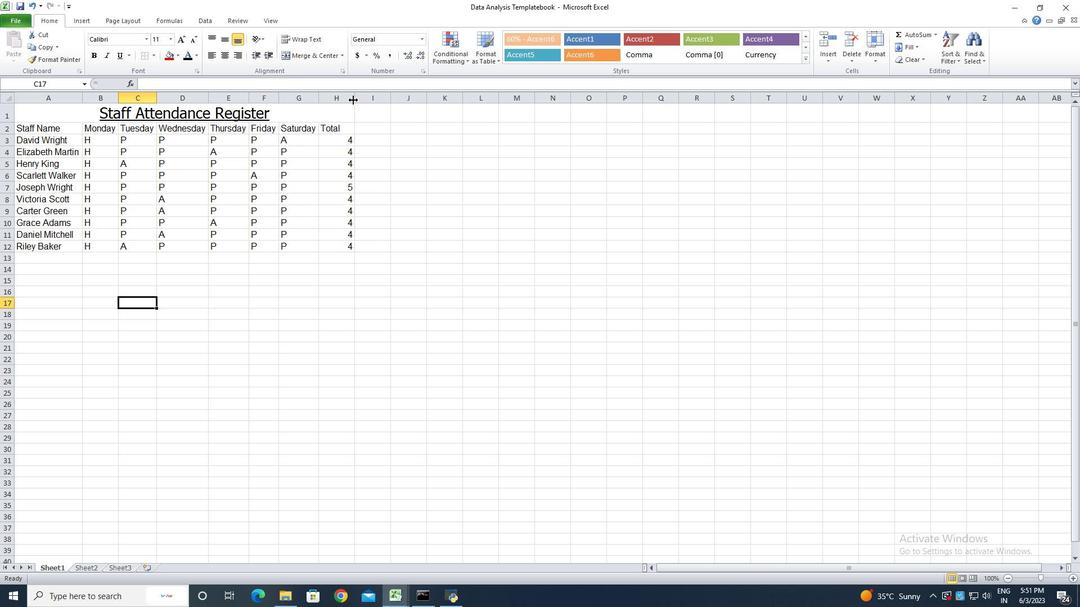 
Action: Mouse pressed left at (353, 100)
Screenshot: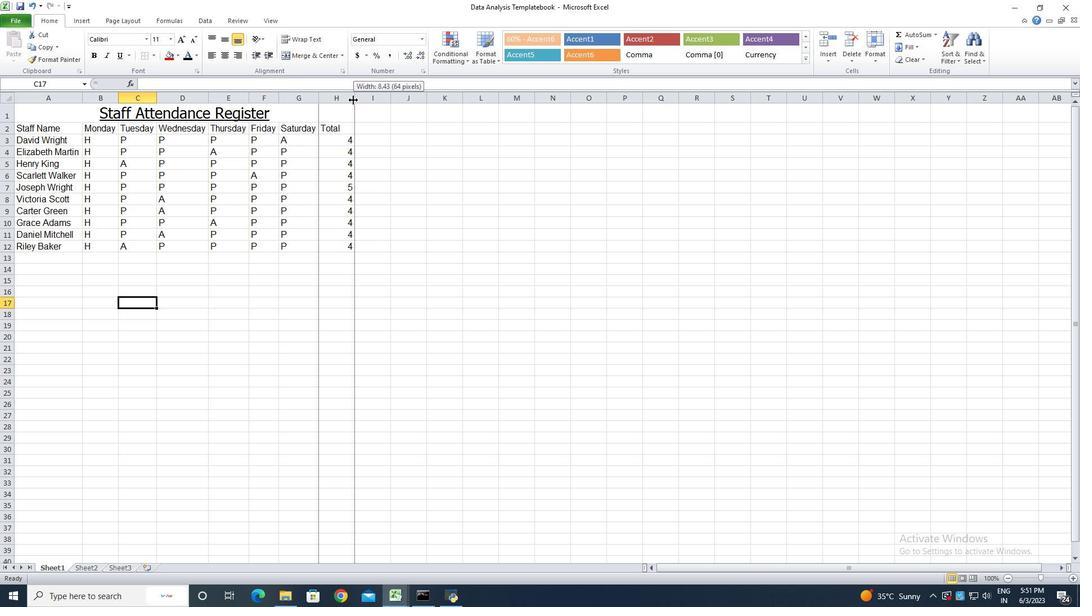 
Action: Mouse moved to (66, 110)
Screenshot: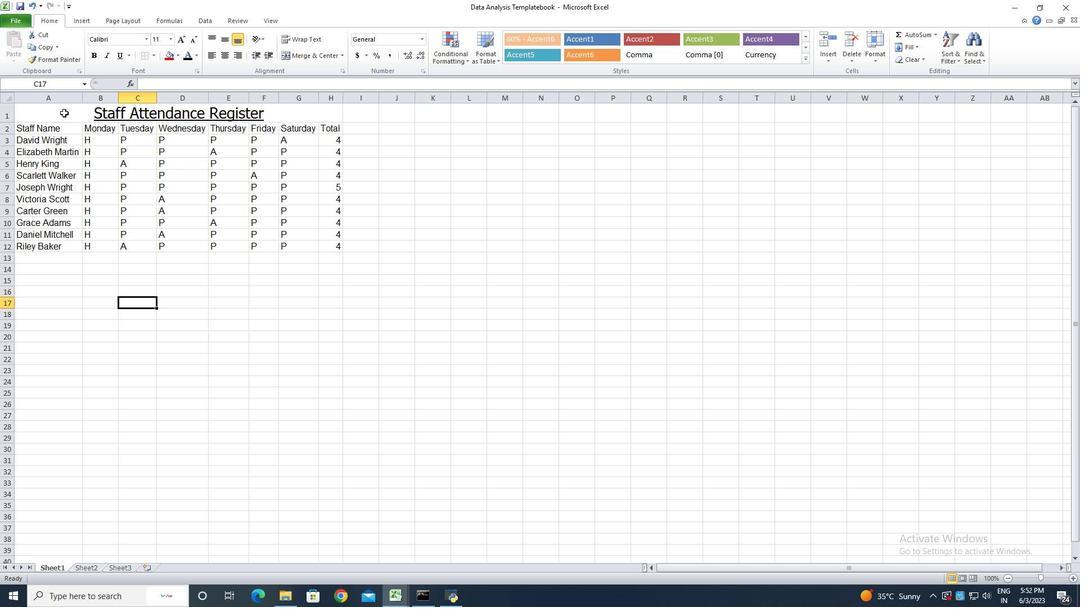 
Action: Mouse pressed left at (66, 110)
Screenshot: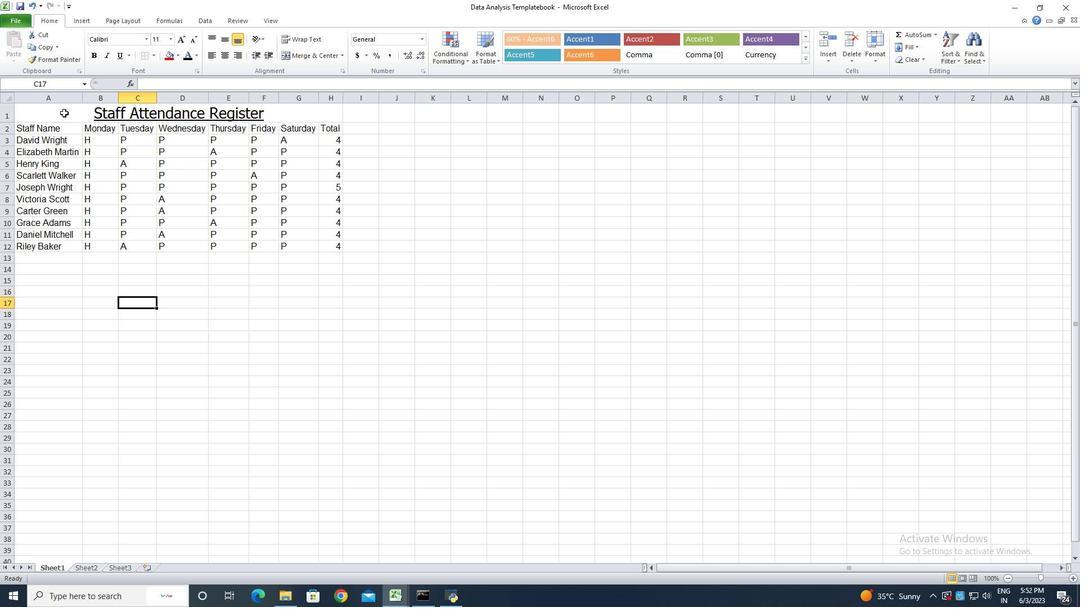 
Action: Mouse moved to (213, 57)
Screenshot: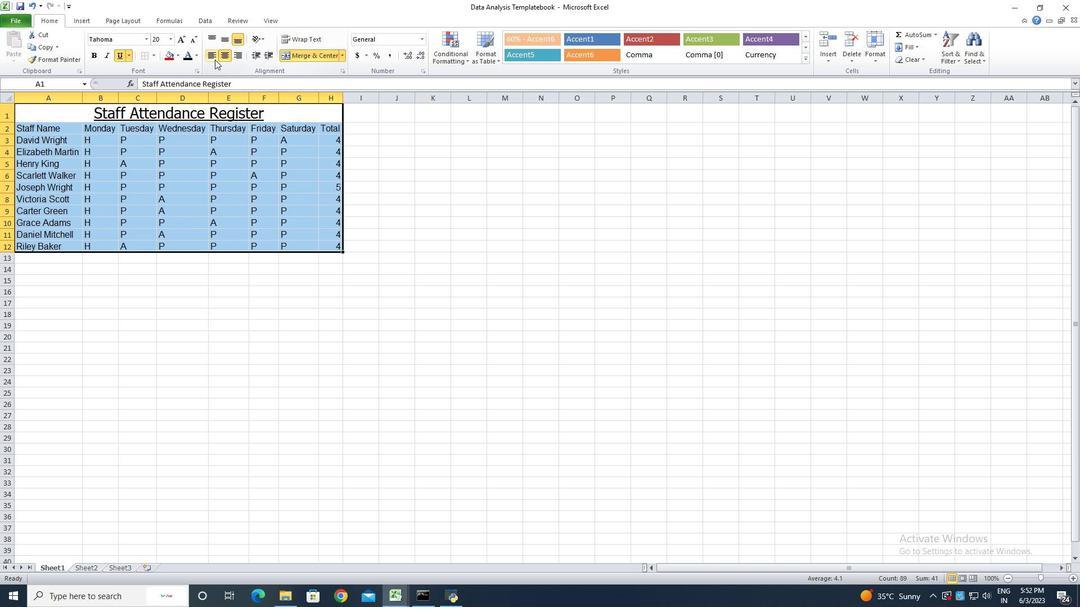 
Action: Mouse pressed left at (213, 57)
Screenshot: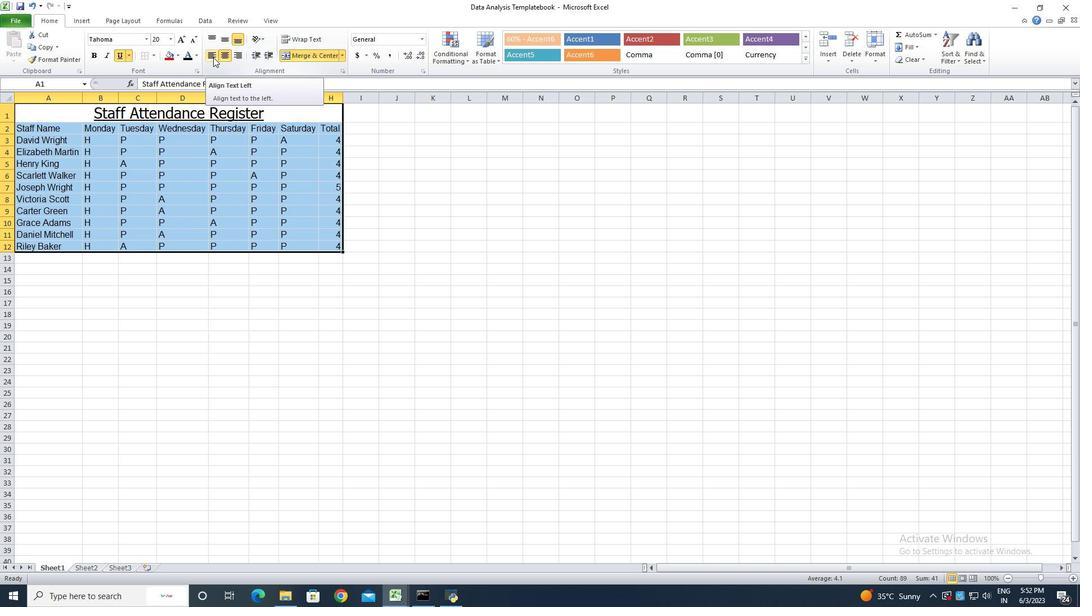
Action: Mouse moved to (195, 280)
Screenshot: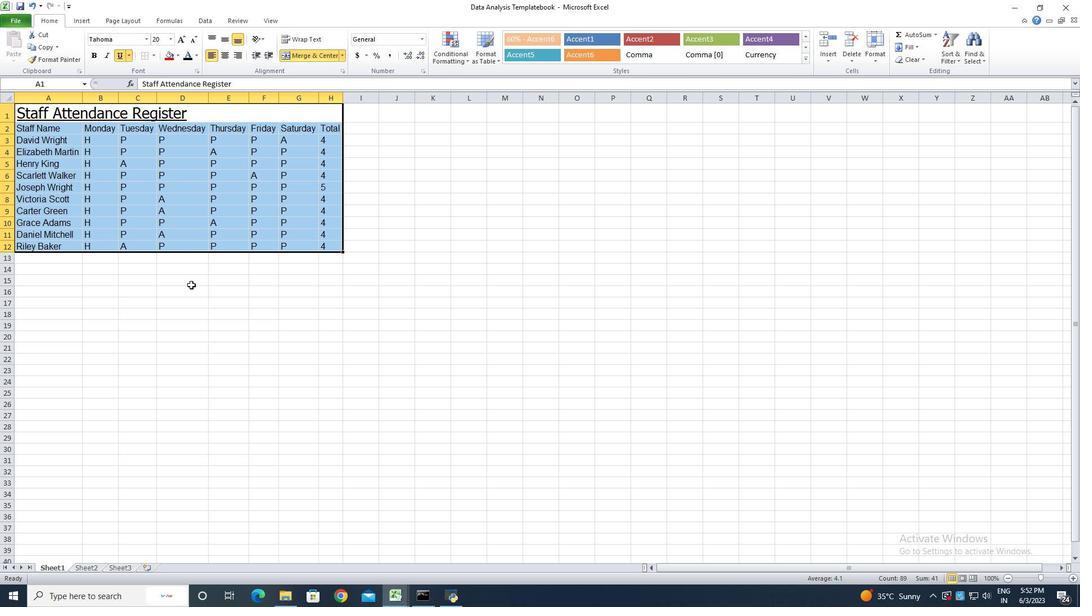 
Action: Mouse pressed left at (195, 280)
Screenshot: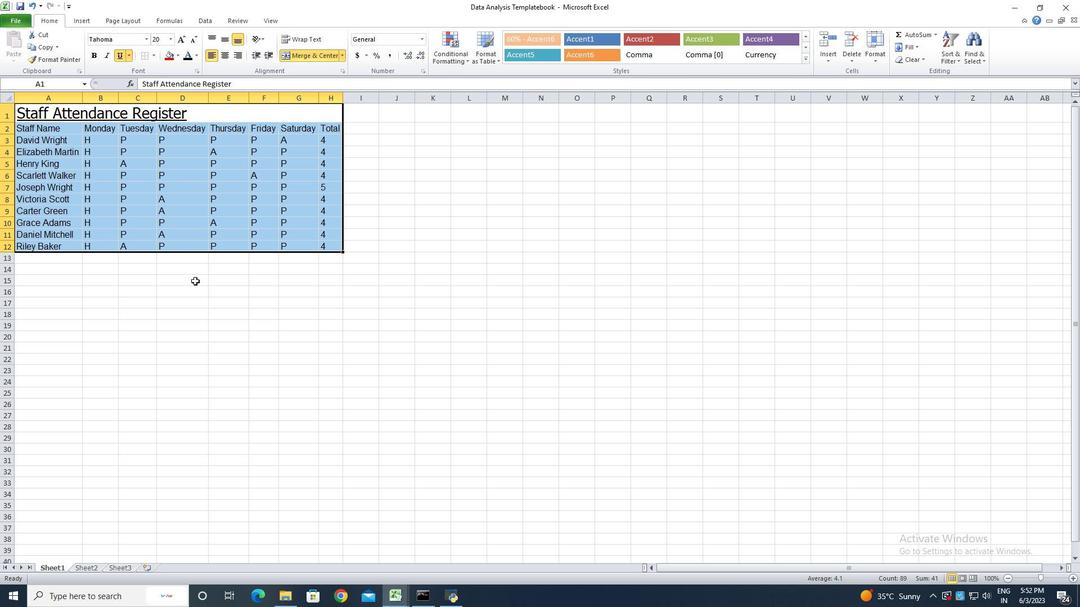 
Action: Key pressed ctrl+S<'\x13'><'\x13'>
Screenshot: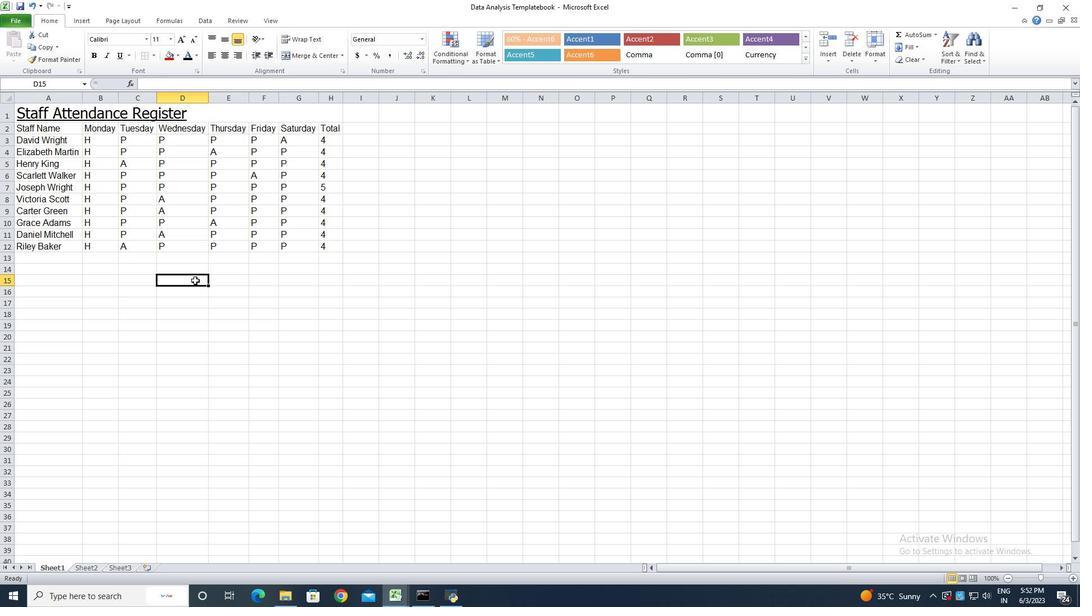 
